 Task: Create a rule when custom fields comments is set to a number greater or equal to 1 by me.
Action: Mouse moved to (1085, 89)
Screenshot: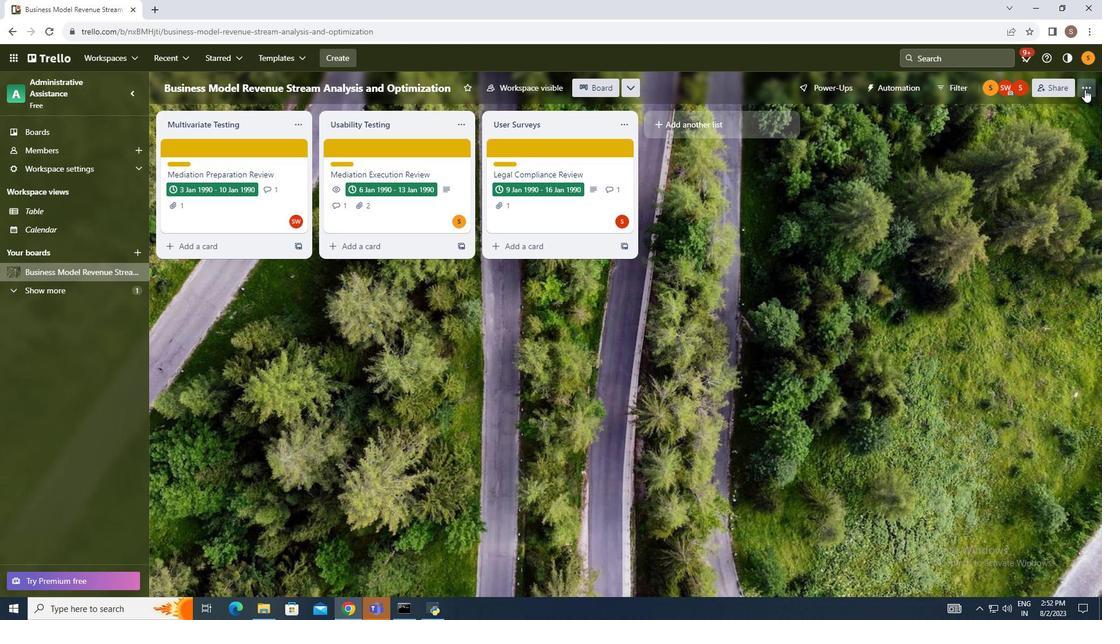 
Action: Mouse pressed left at (1085, 89)
Screenshot: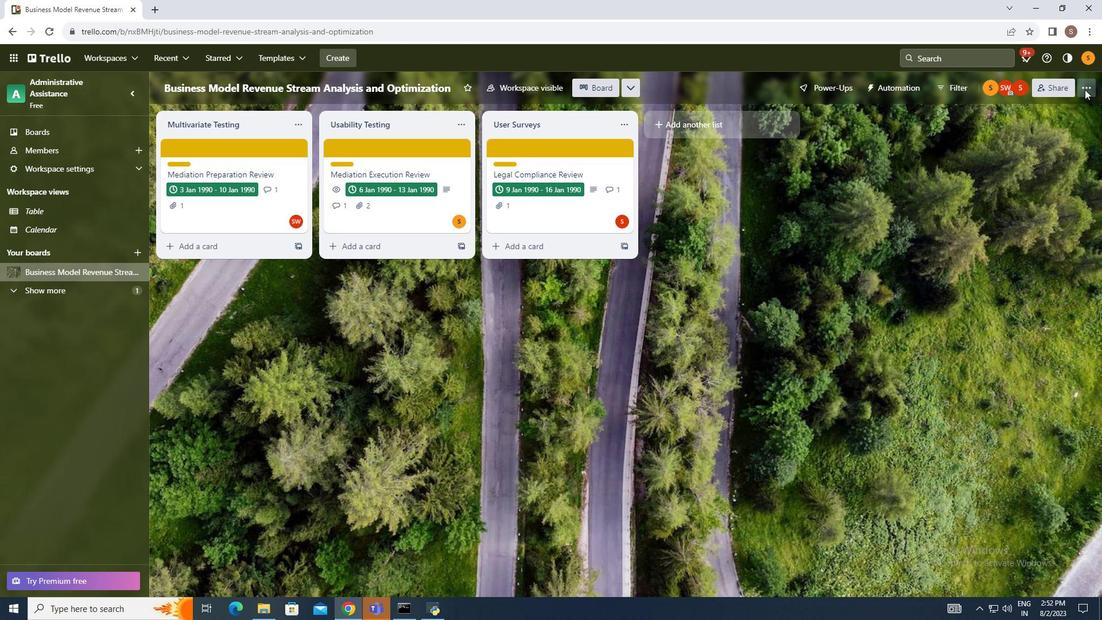 
Action: Mouse moved to (991, 240)
Screenshot: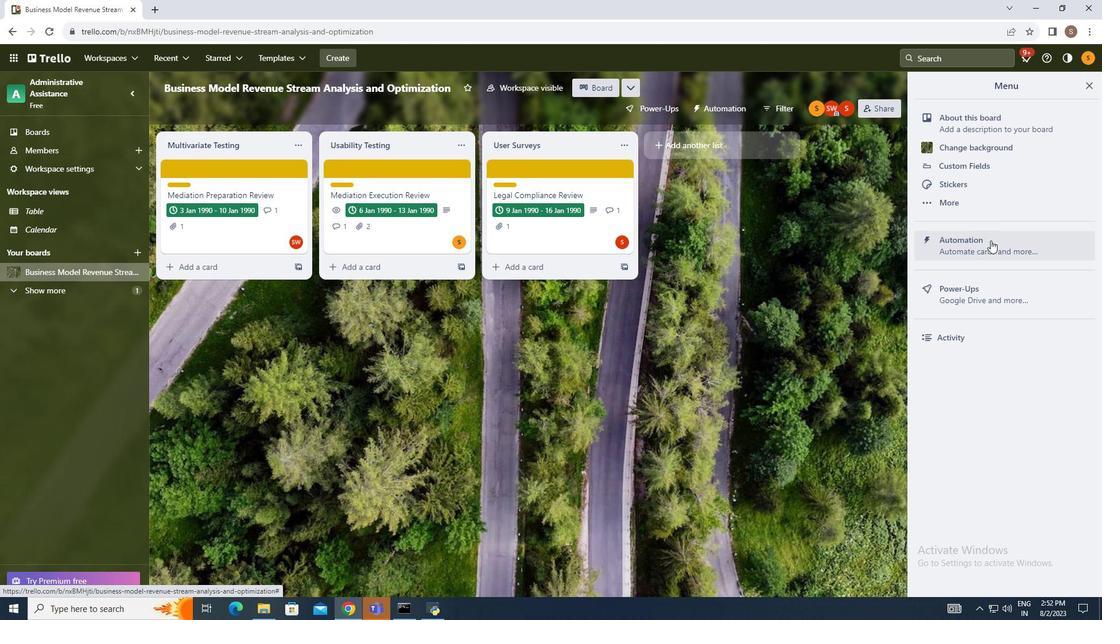 
Action: Mouse pressed left at (991, 240)
Screenshot: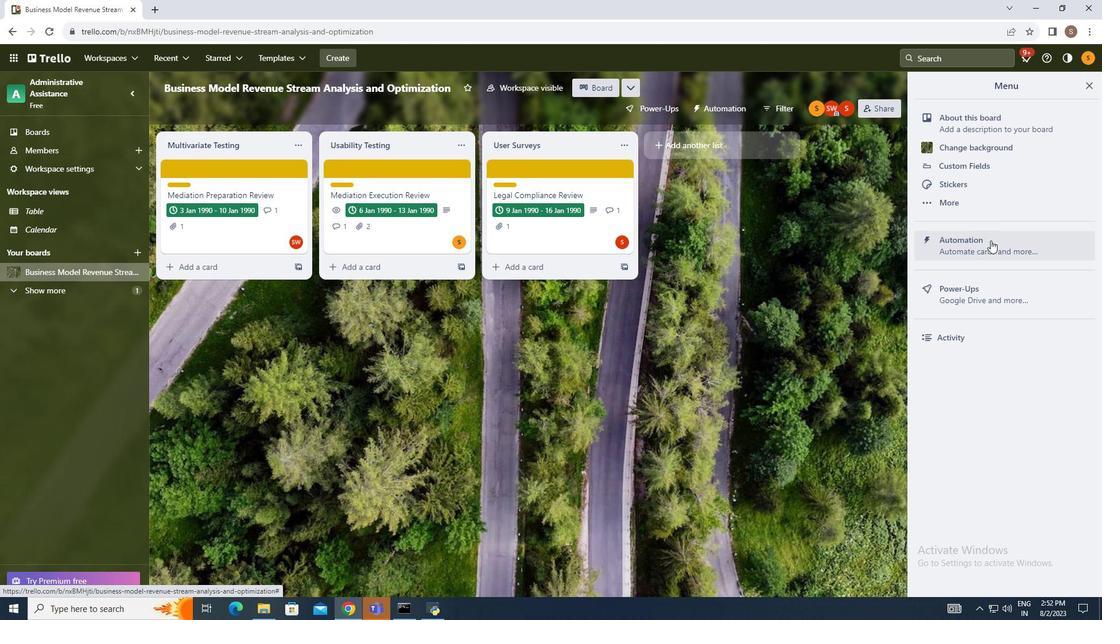 
Action: Mouse moved to (233, 212)
Screenshot: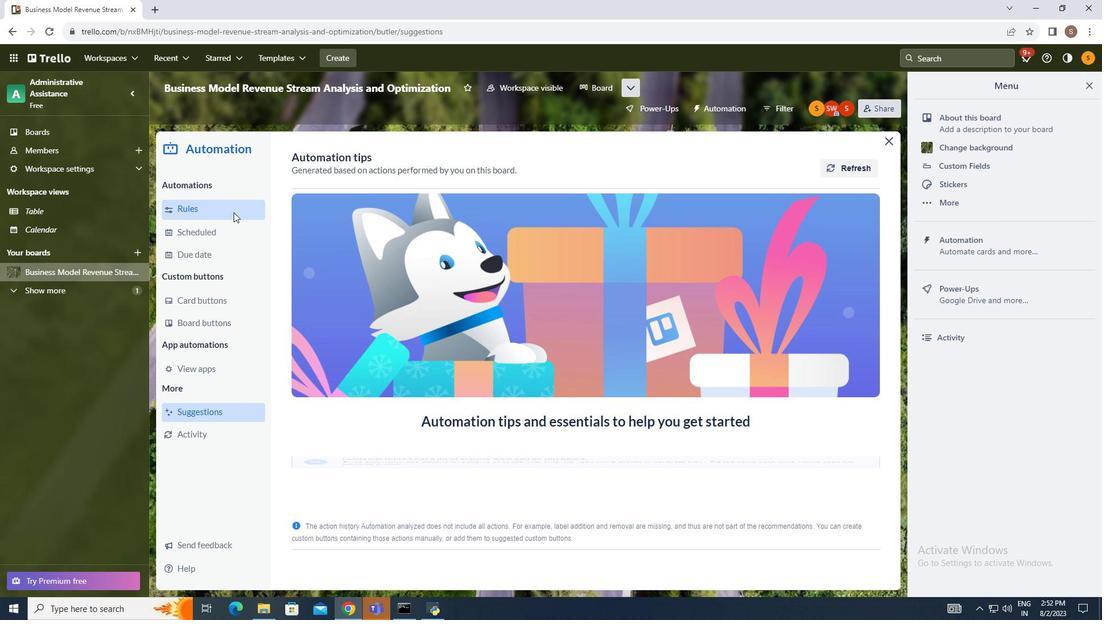 
Action: Mouse pressed left at (233, 212)
Screenshot: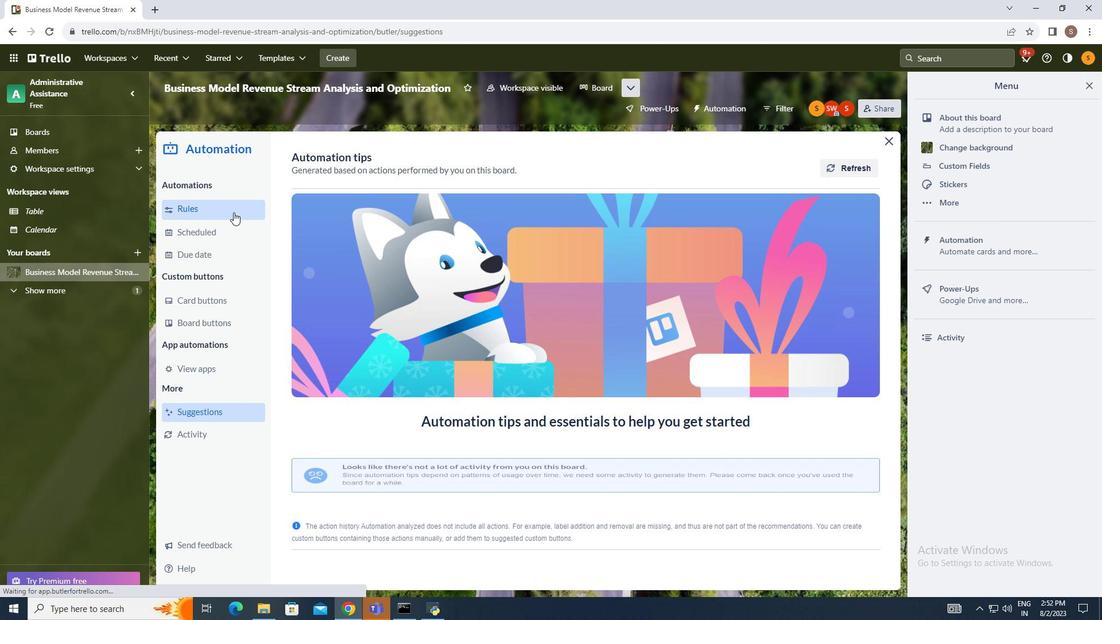 
Action: Mouse moved to (774, 159)
Screenshot: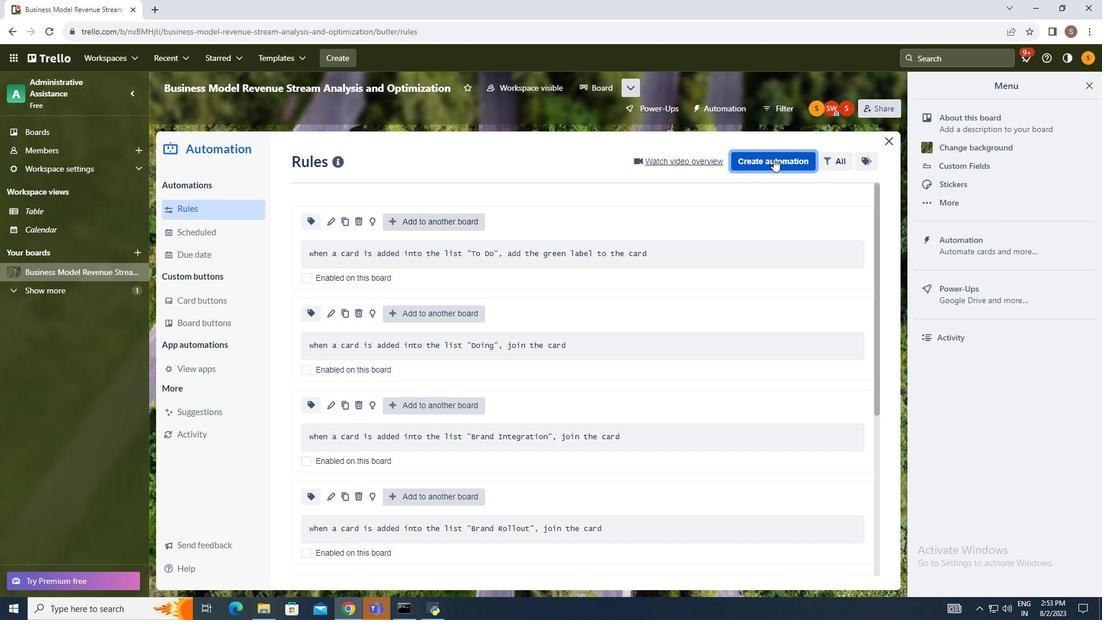 
Action: Mouse pressed left at (774, 159)
Screenshot: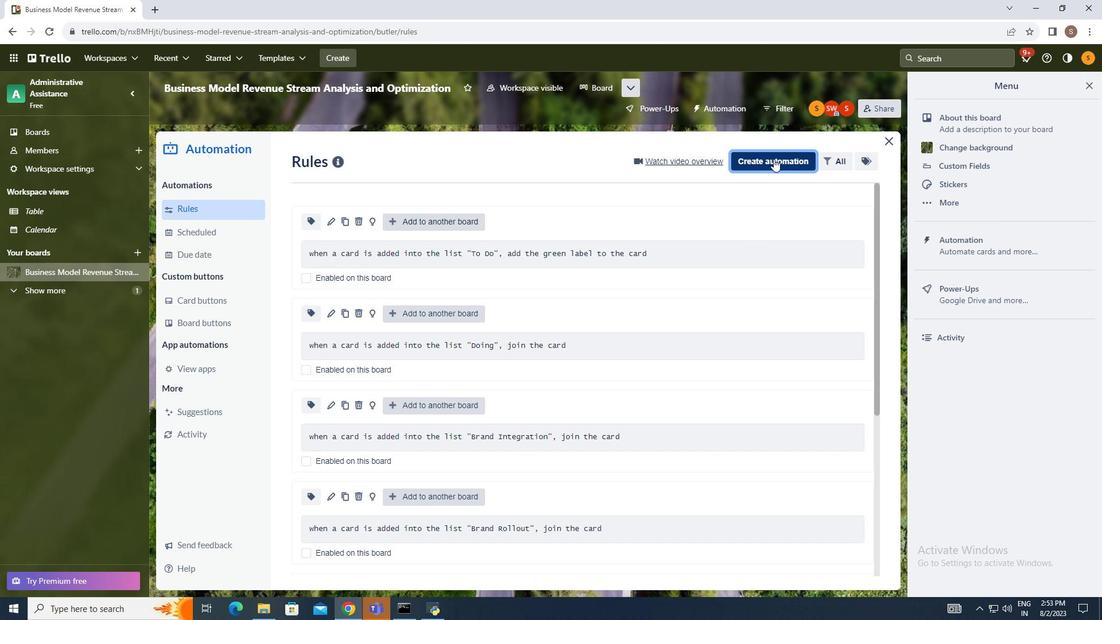 
Action: Mouse moved to (595, 268)
Screenshot: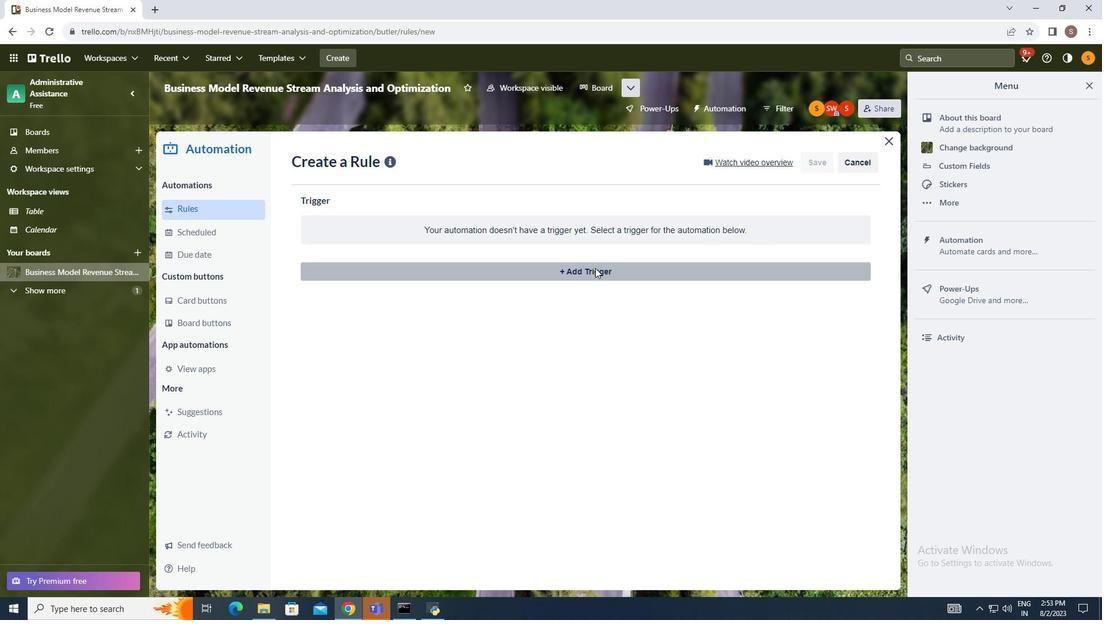 
Action: Mouse pressed left at (595, 268)
Screenshot: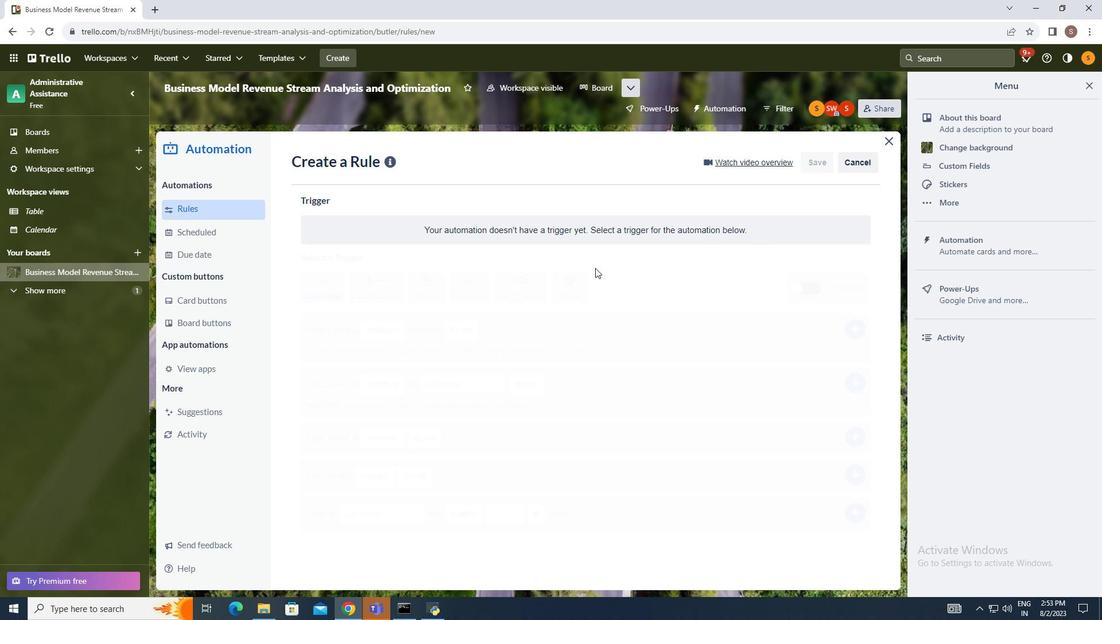 
Action: Mouse moved to (565, 311)
Screenshot: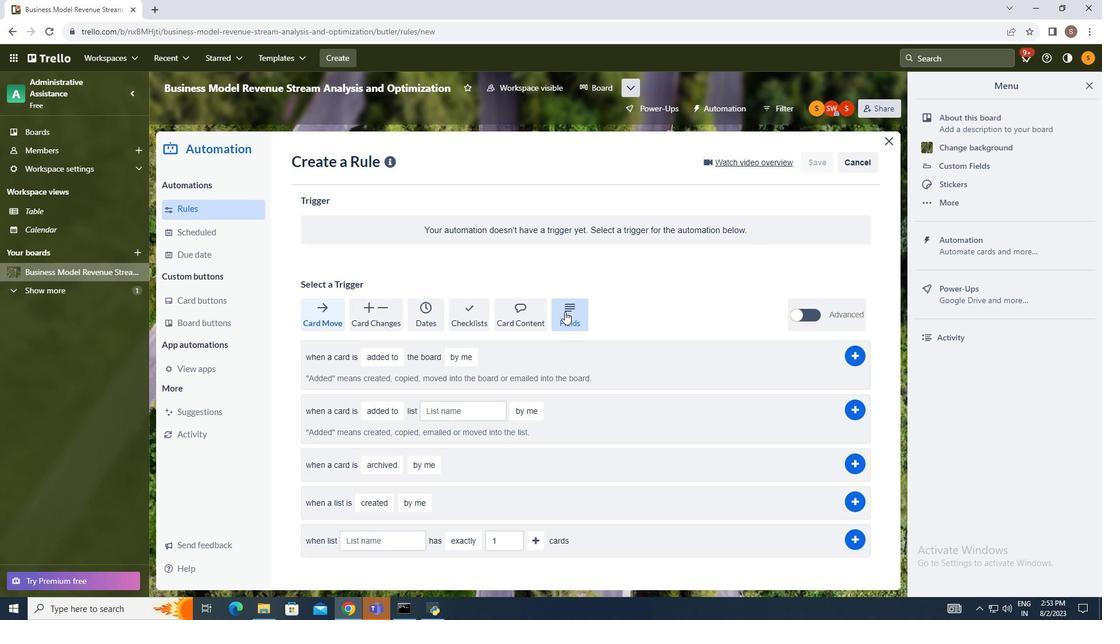 
Action: Mouse pressed left at (565, 311)
Screenshot: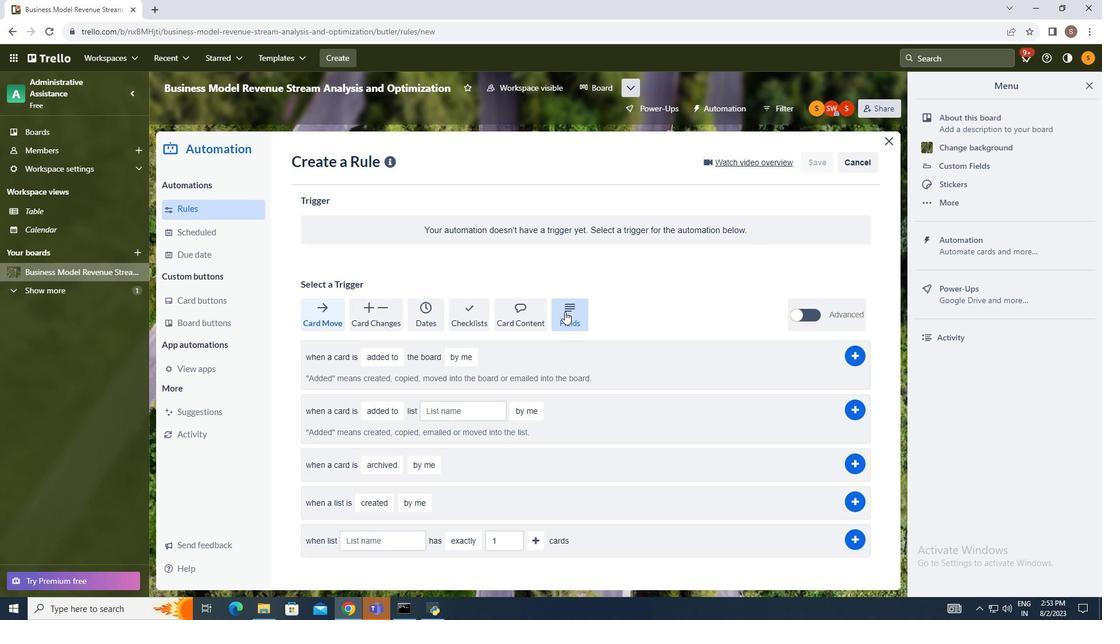 
Action: Mouse moved to (550, 394)
Screenshot: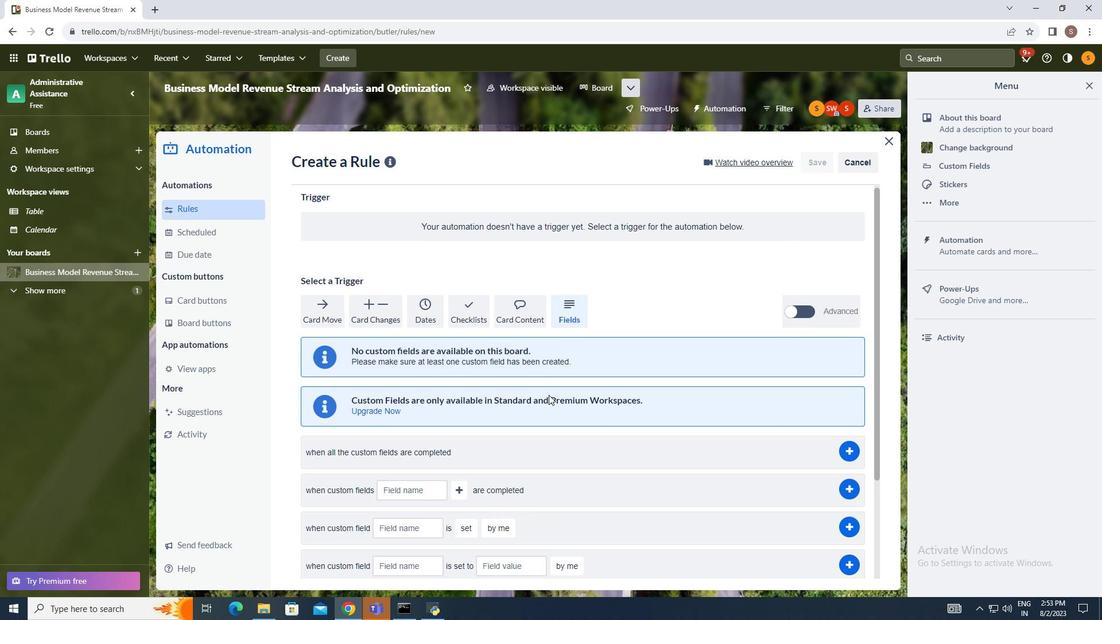 
Action: Mouse scrolled (550, 395) with delta (0, 0)
Screenshot: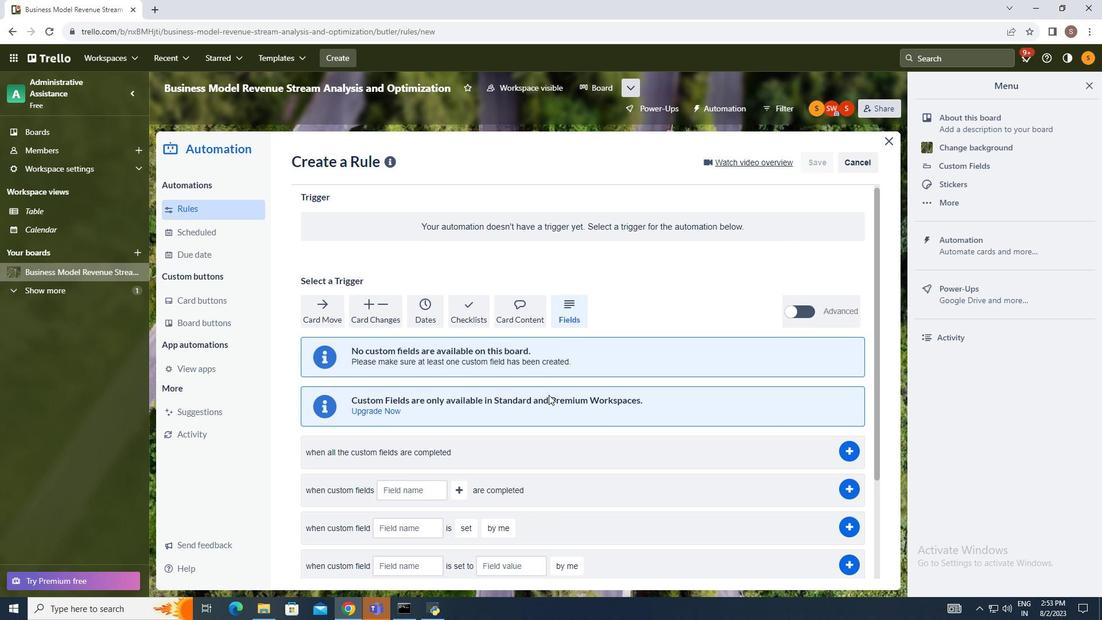 
Action: Mouse moved to (550, 395)
Screenshot: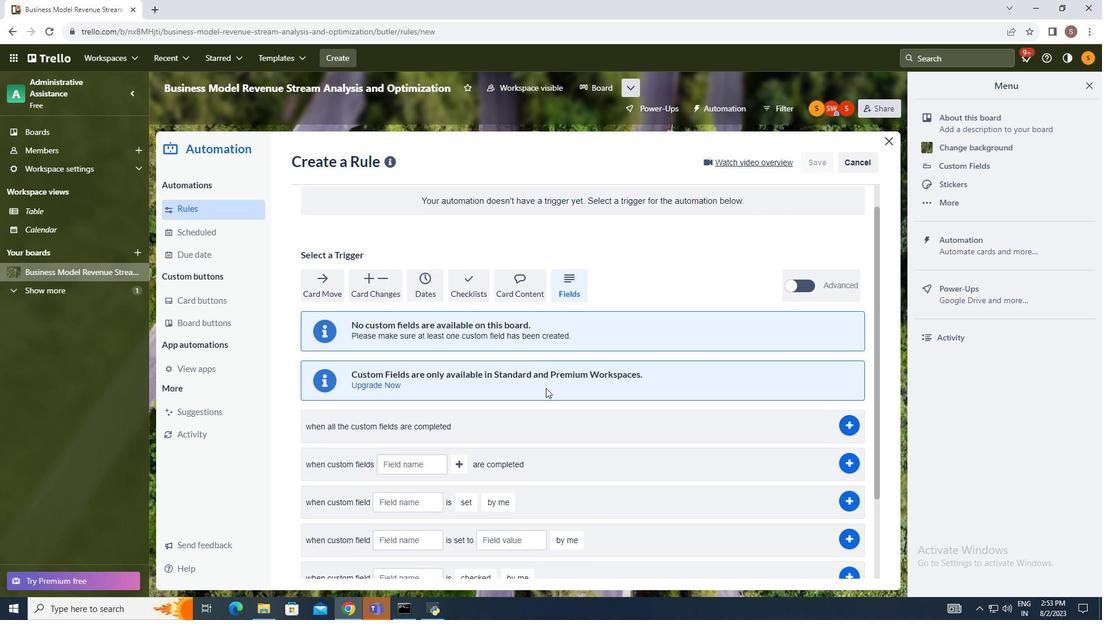 
Action: Mouse scrolled (550, 394) with delta (0, 0)
Screenshot: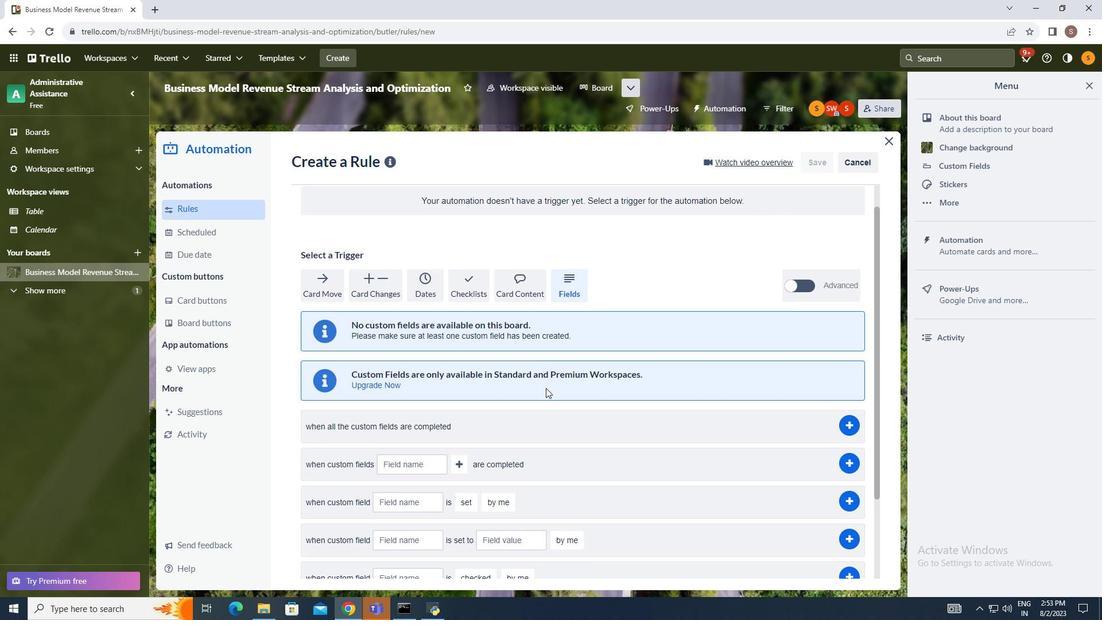 
Action: Mouse moved to (548, 393)
Screenshot: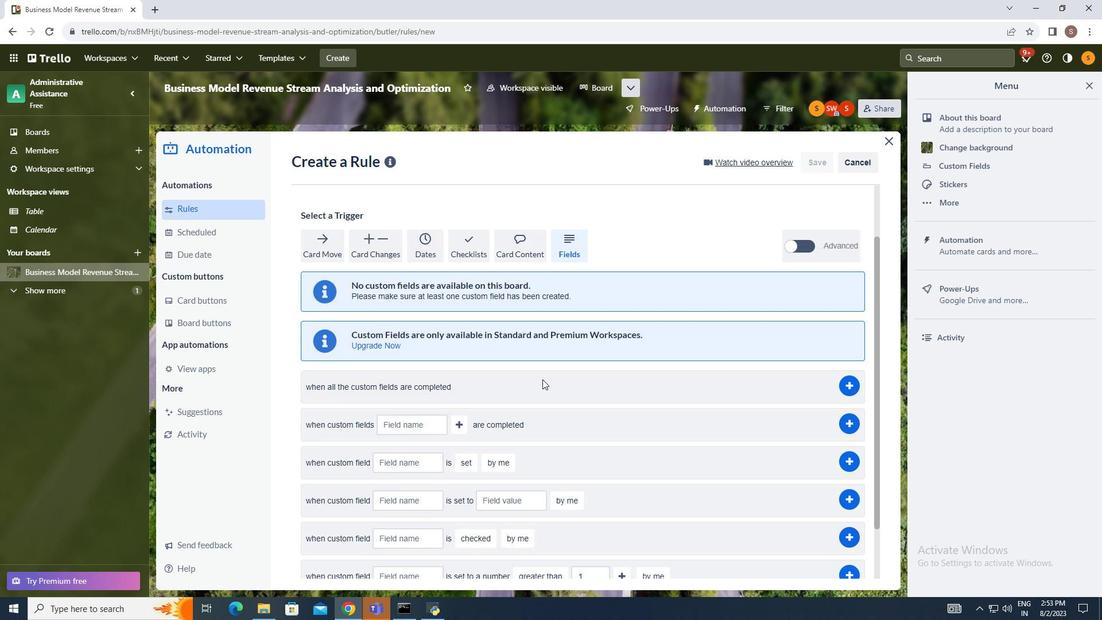 
Action: Mouse scrolled (548, 393) with delta (0, 0)
Screenshot: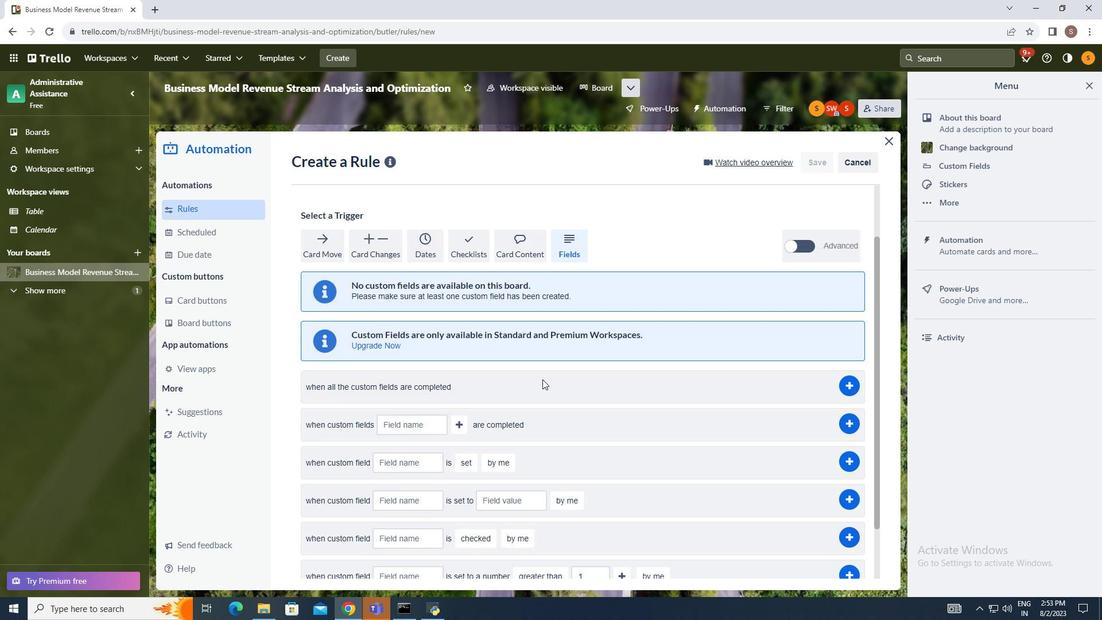 
Action: Mouse moved to (546, 388)
Screenshot: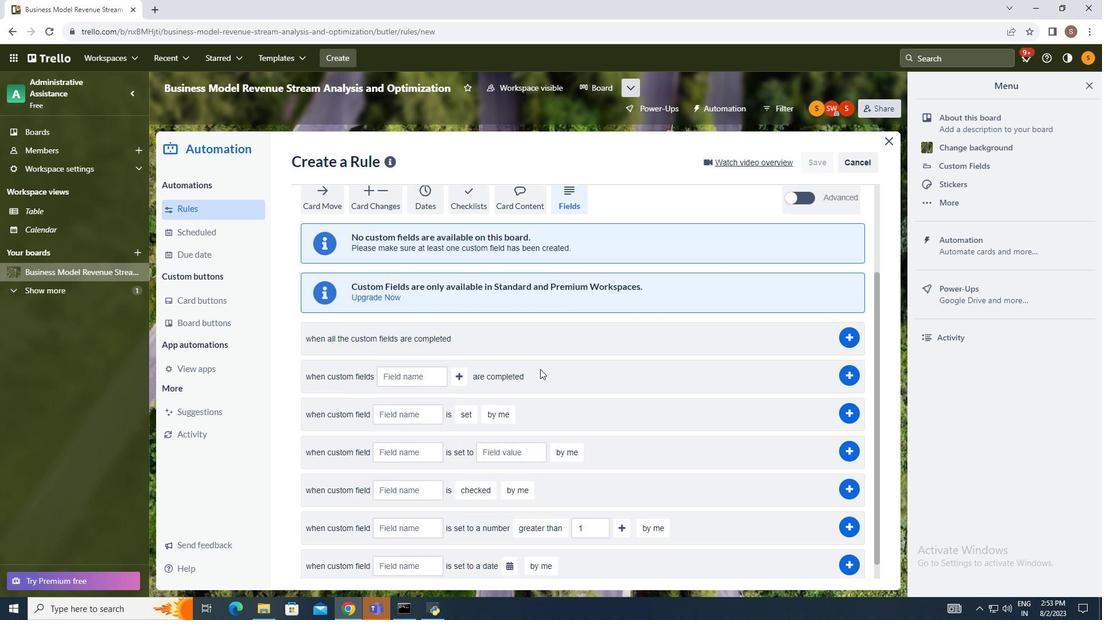 
Action: Mouse scrolled (546, 387) with delta (0, 0)
Screenshot: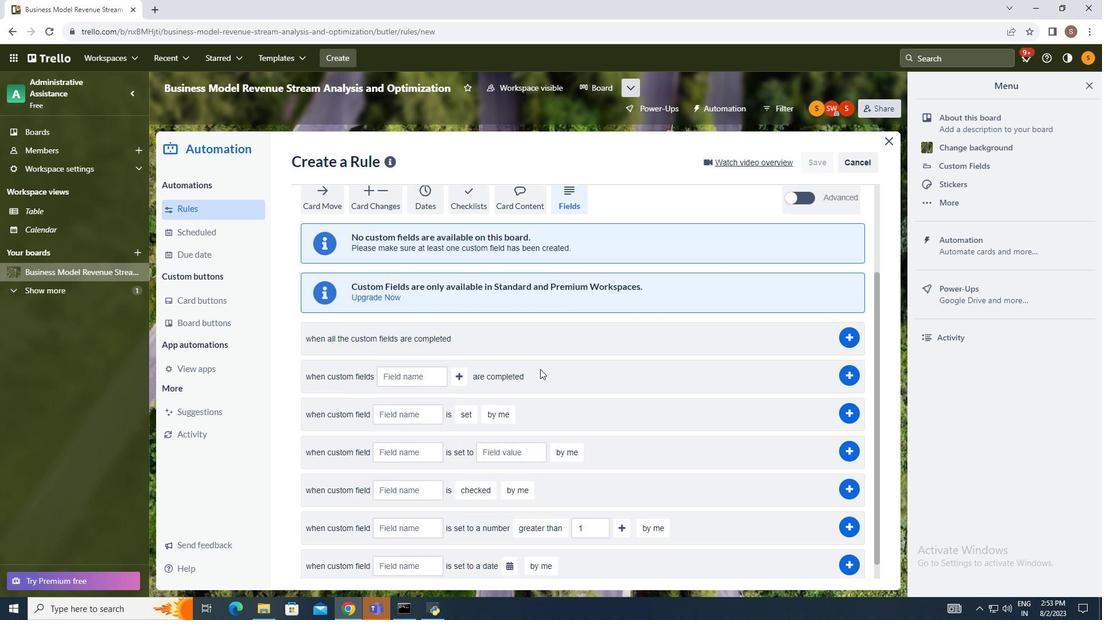 
Action: Mouse moved to (540, 370)
Screenshot: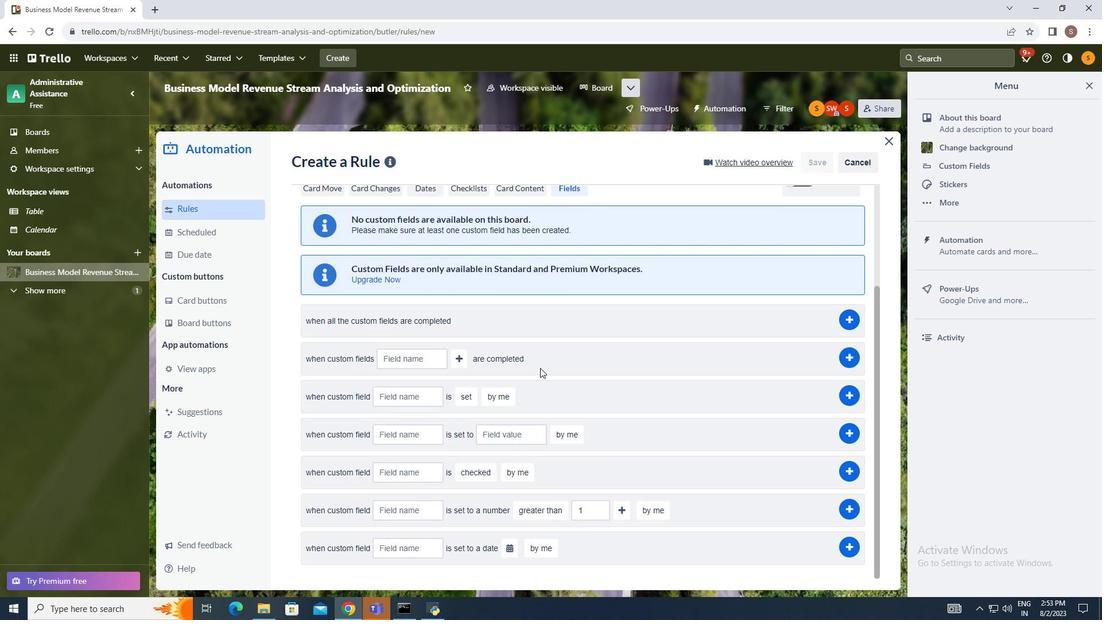 
Action: Mouse scrolled (540, 369) with delta (0, 0)
Screenshot: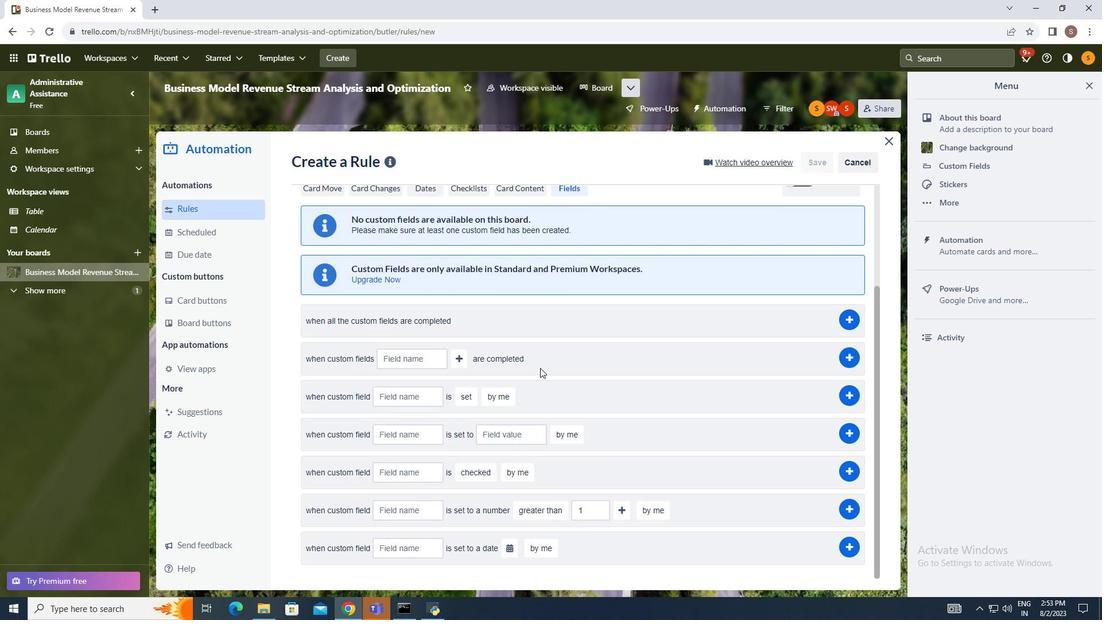 
Action: Mouse moved to (556, 364)
Screenshot: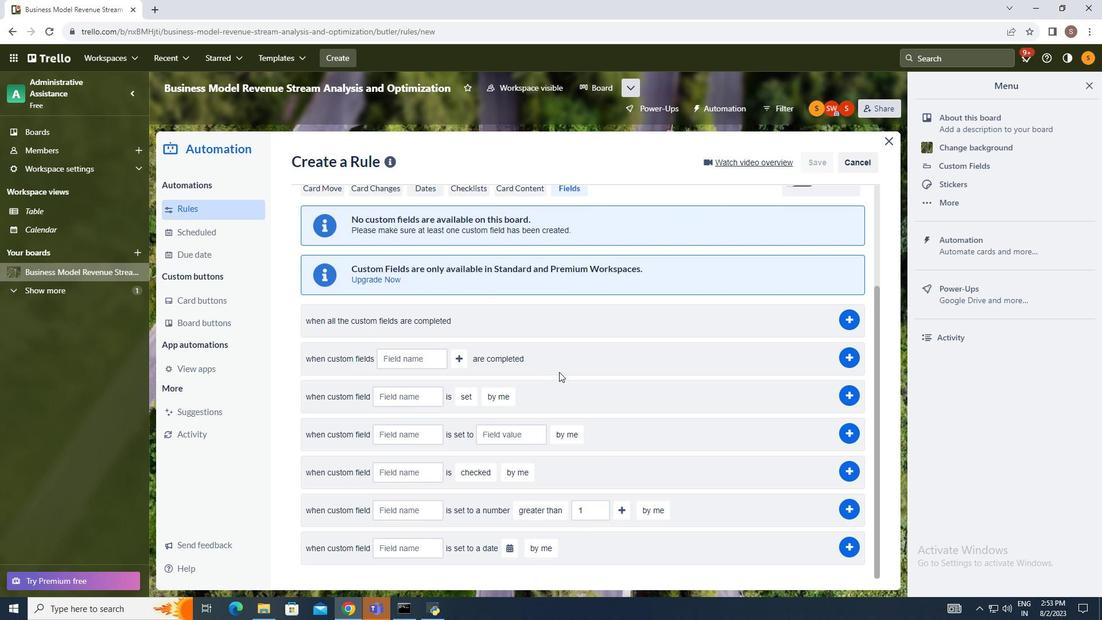 
Action: Mouse scrolled (556, 363) with delta (0, 0)
Screenshot: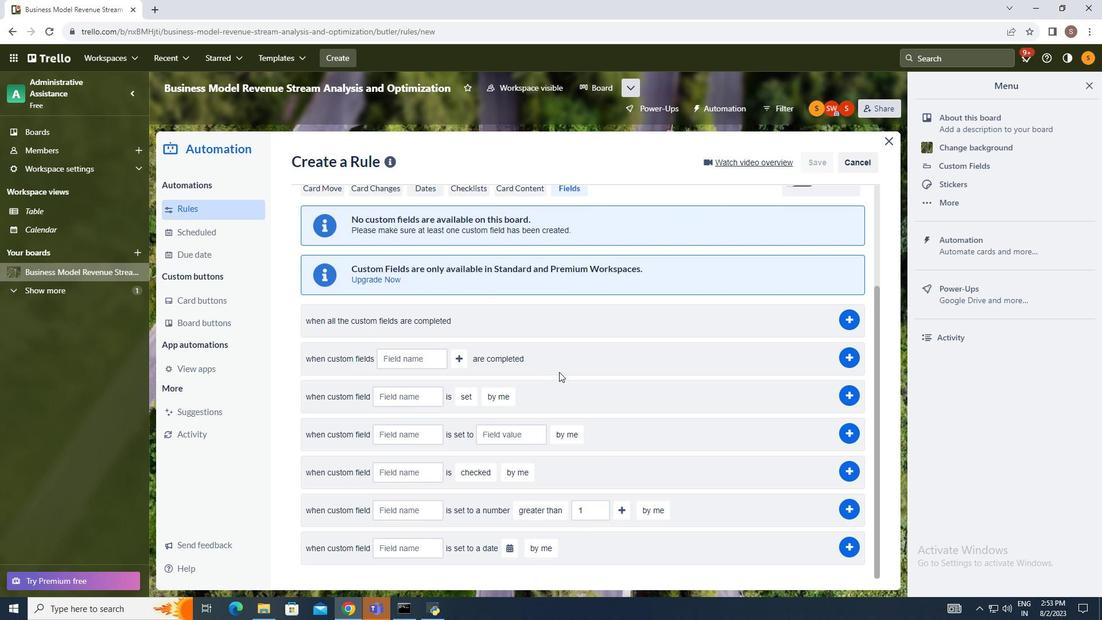 
Action: Mouse moved to (558, 371)
Screenshot: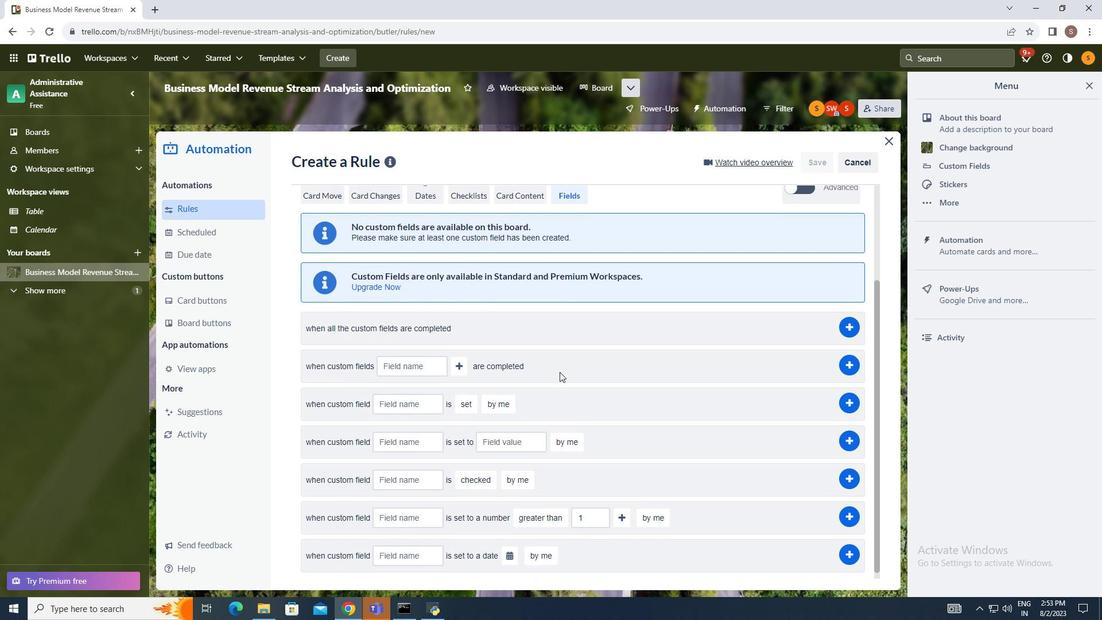 
Action: Mouse scrolled (558, 370) with delta (0, 0)
Screenshot: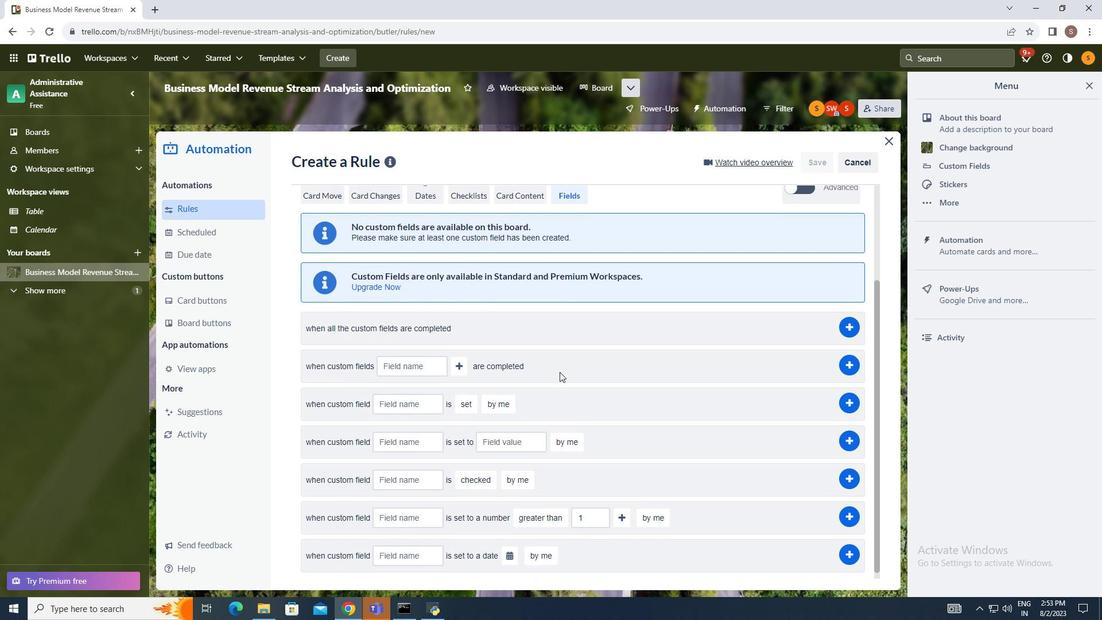 
Action: Mouse moved to (559, 372)
Screenshot: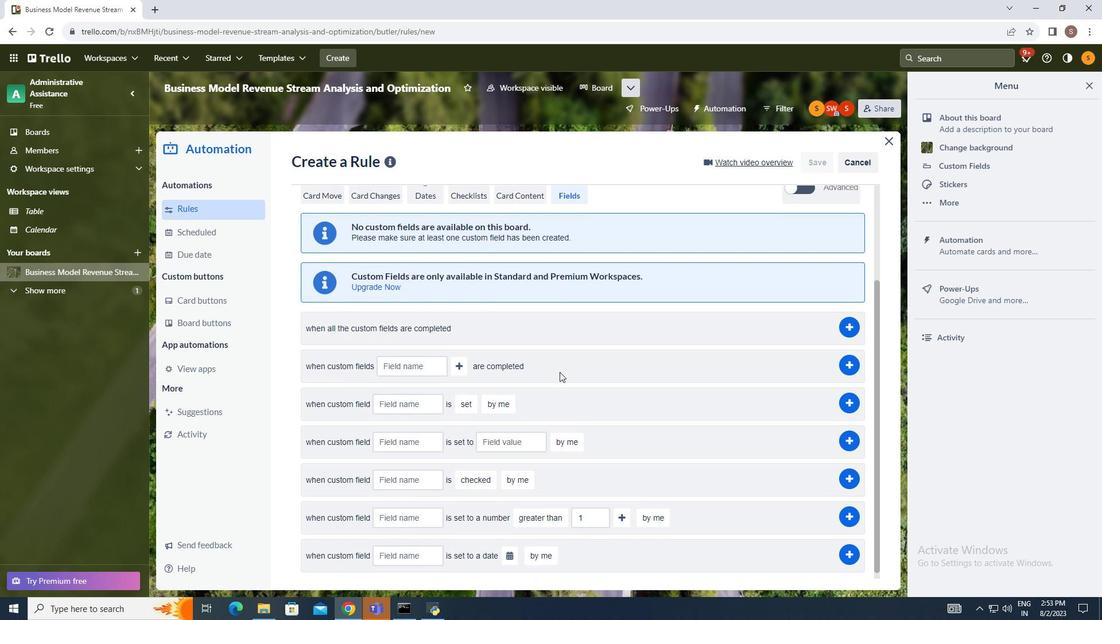 
Action: Mouse scrolled (559, 372) with delta (0, 0)
Screenshot: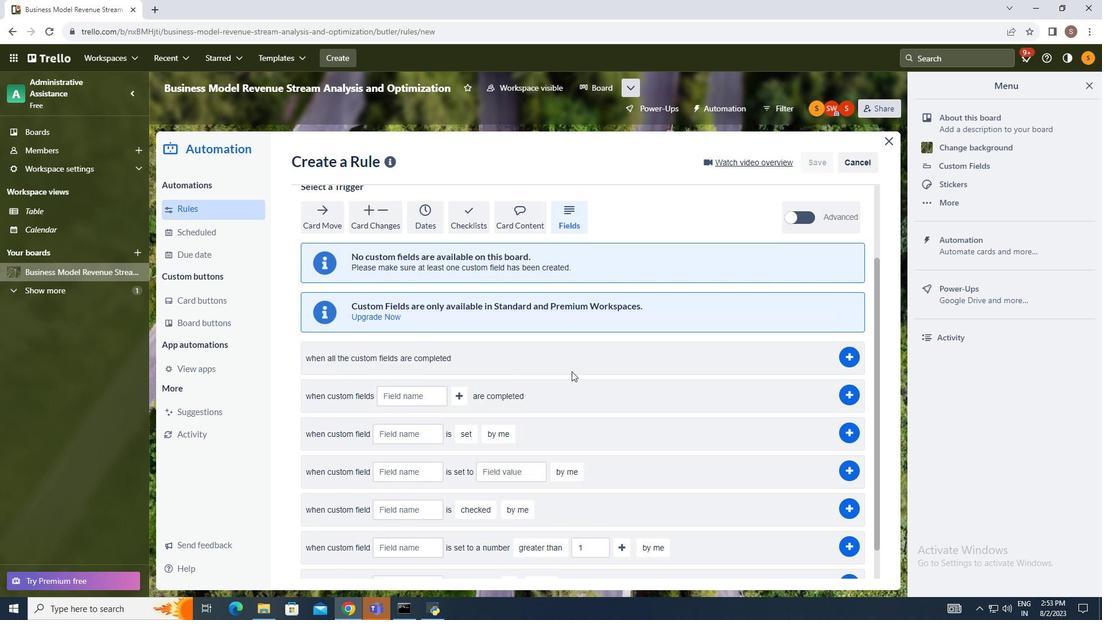 
Action: Mouse moved to (553, 383)
Screenshot: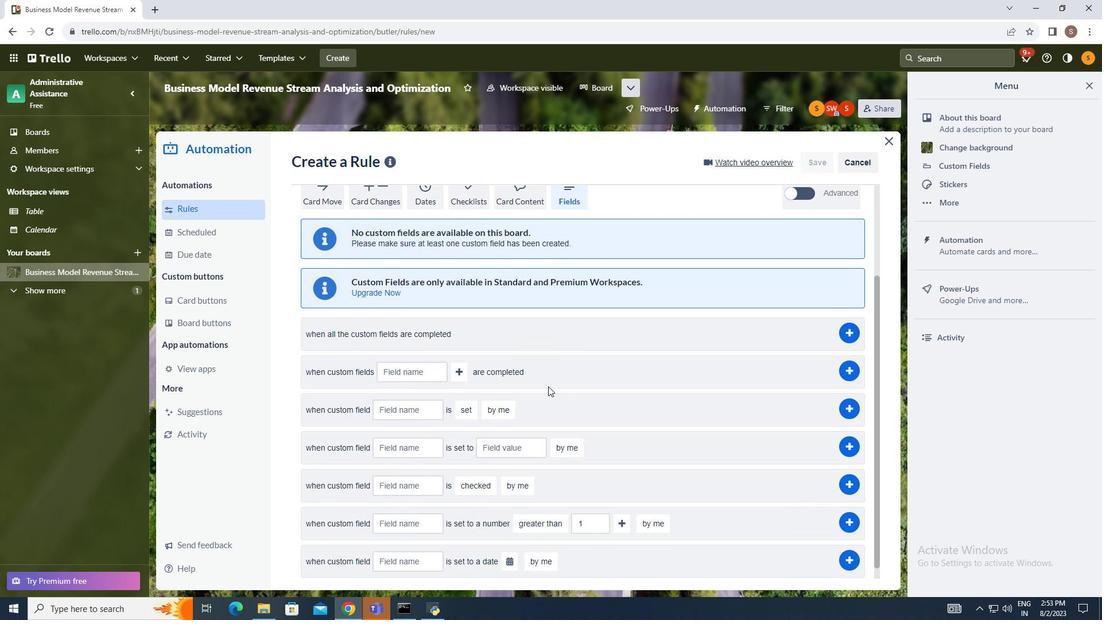 
Action: Mouse scrolled (553, 383) with delta (0, 0)
Screenshot: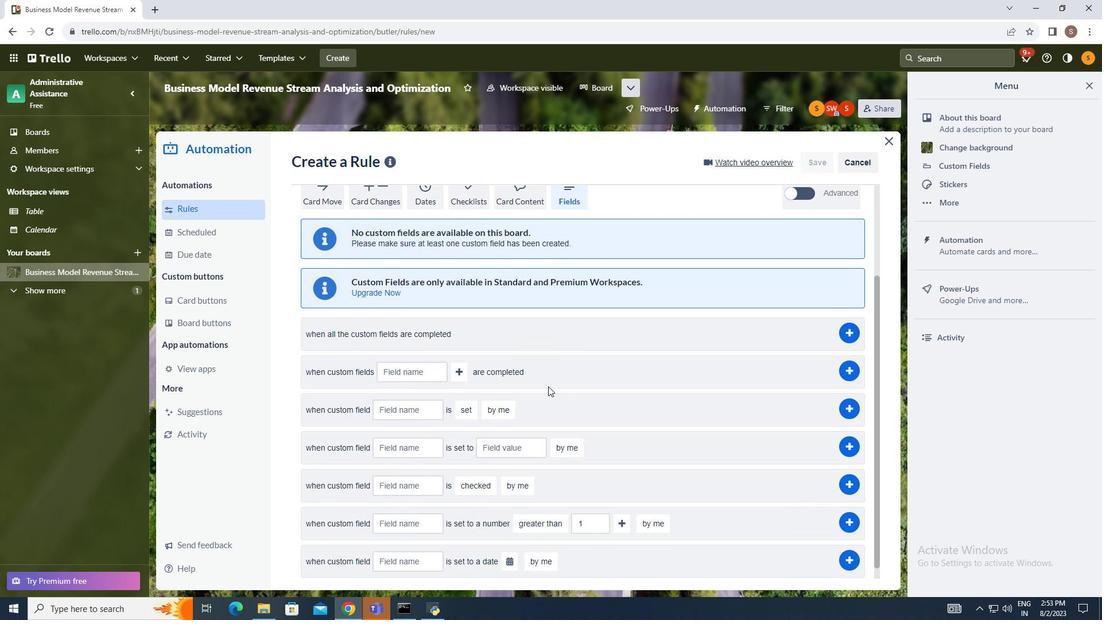 
Action: Mouse moved to (552, 385)
Screenshot: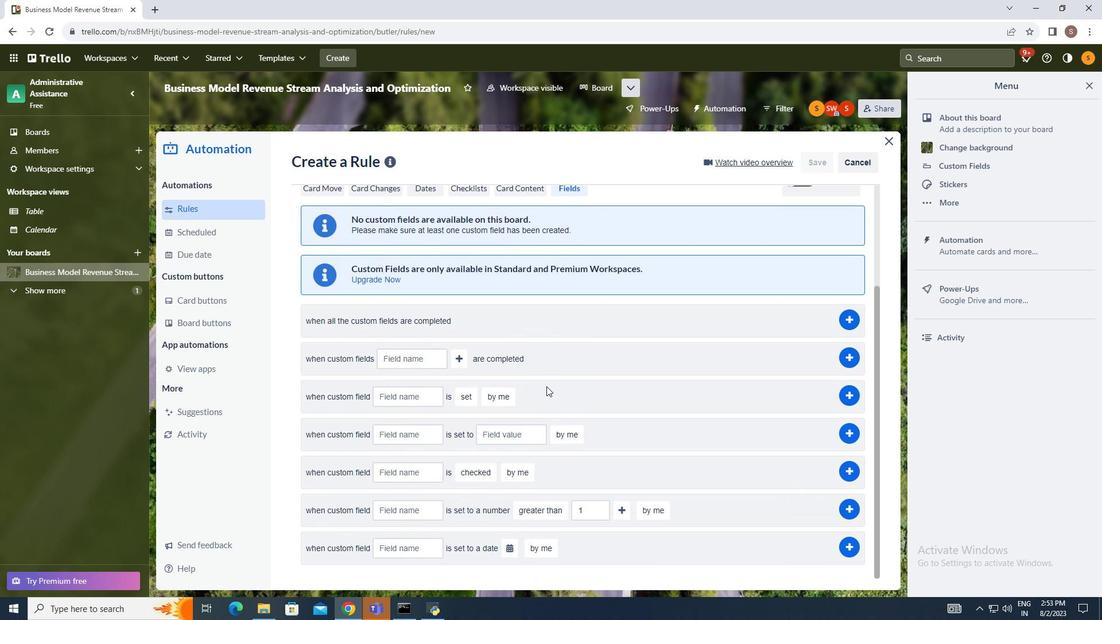 
Action: Mouse scrolled (552, 384) with delta (0, 0)
Screenshot: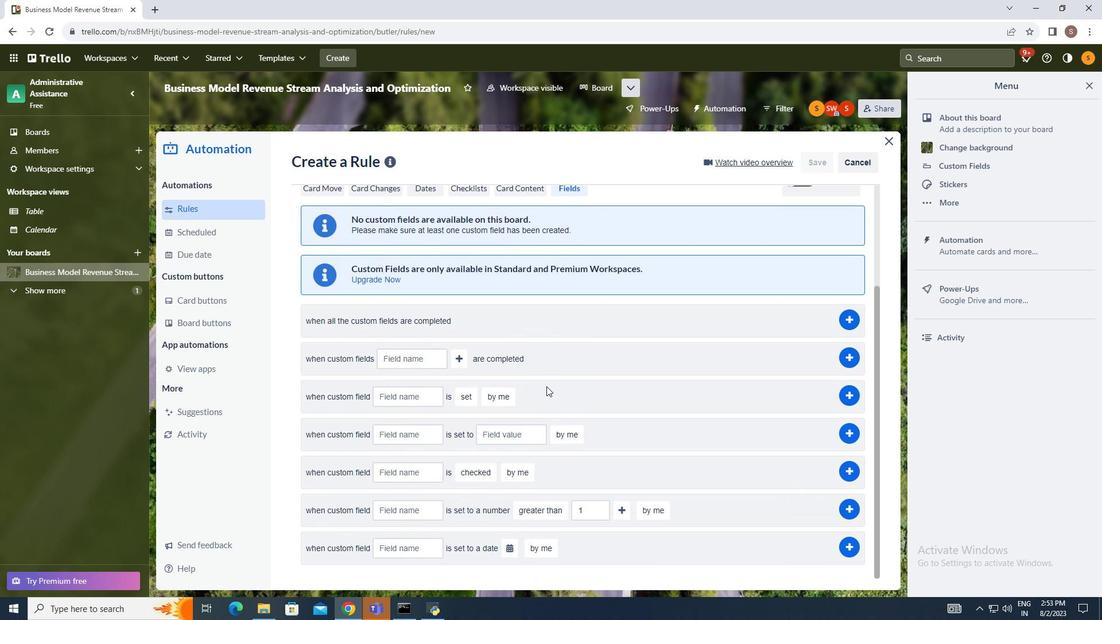 
Action: Mouse moved to (551, 385)
Screenshot: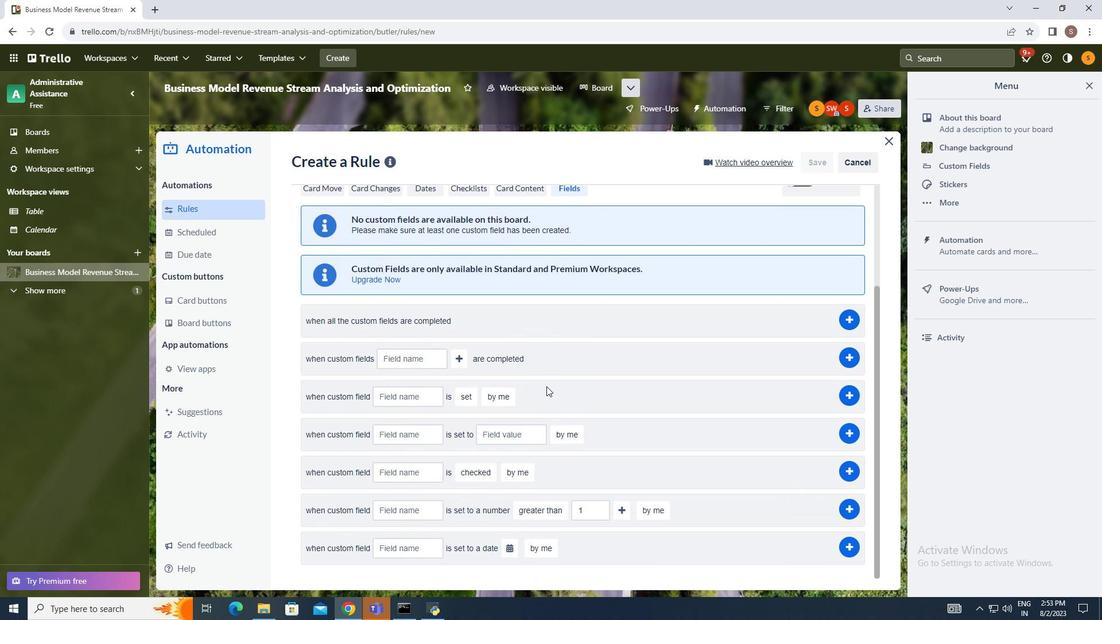 
Action: Mouse scrolled (551, 385) with delta (0, 0)
Screenshot: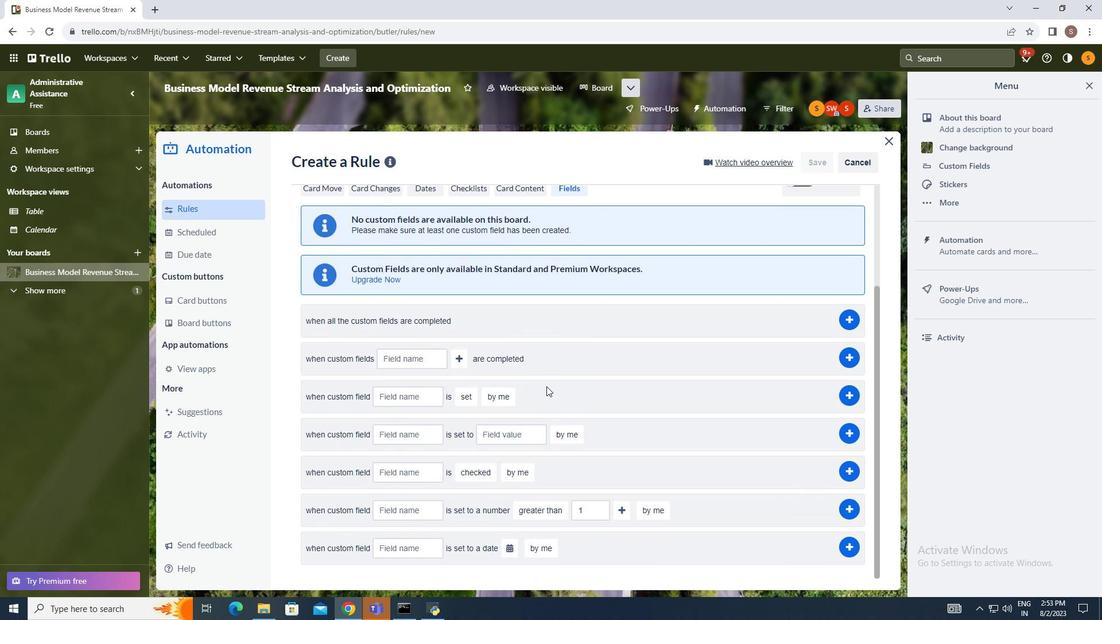 
Action: Mouse moved to (549, 386)
Screenshot: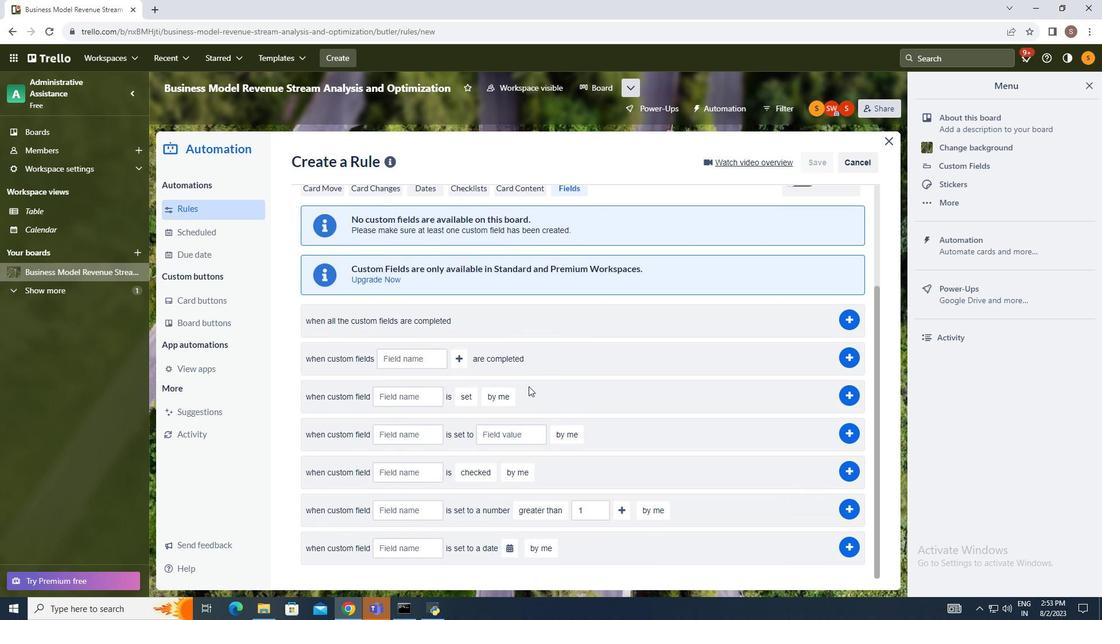 
Action: Mouse scrolled (549, 385) with delta (0, 0)
Screenshot: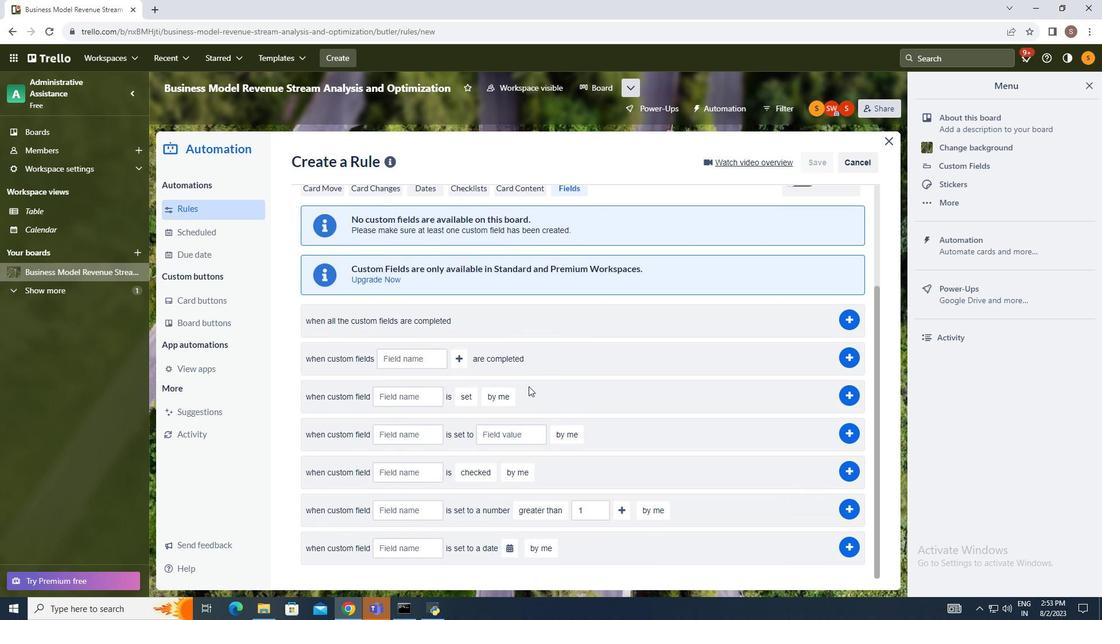 
Action: Mouse moved to (400, 508)
Screenshot: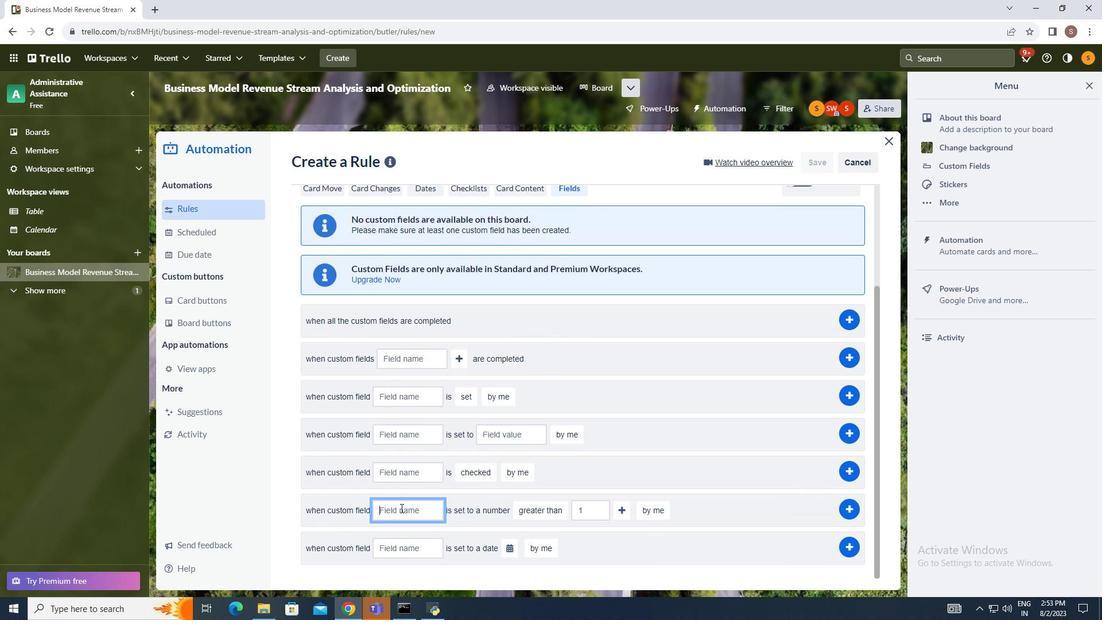 
Action: Mouse pressed left at (400, 508)
Screenshot: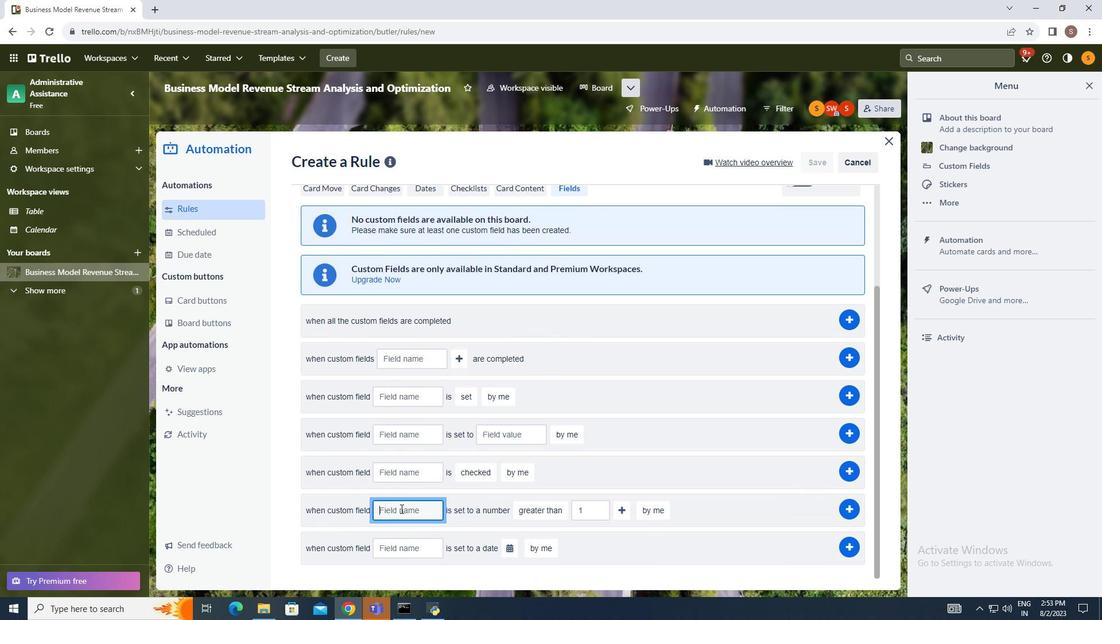
Action: Mouse moved to (400, 508)
Screenshot: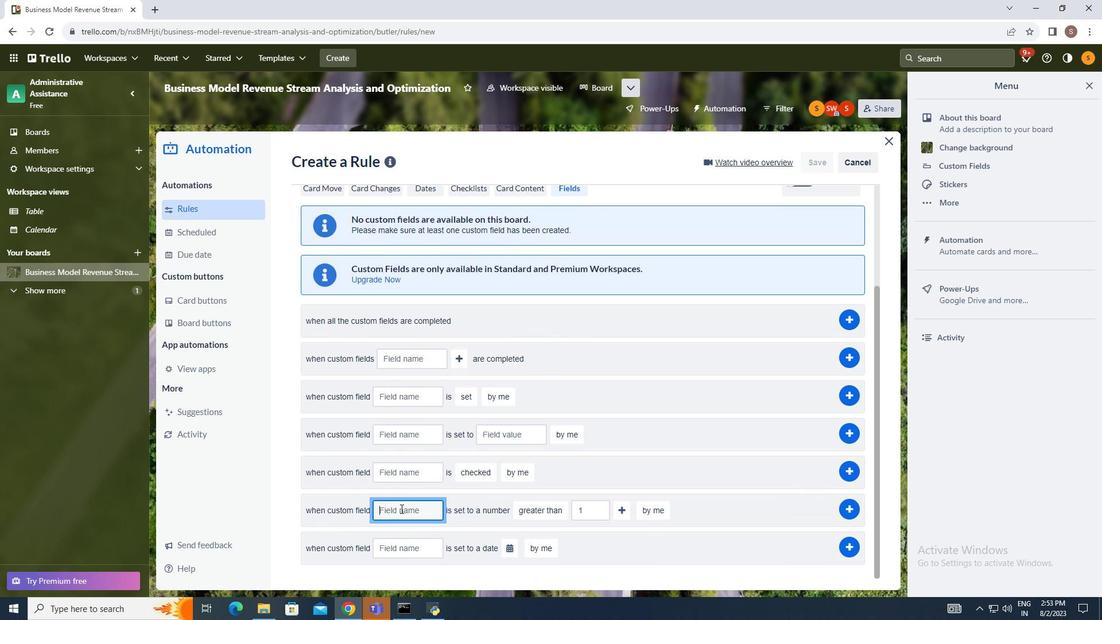 
Action: Key pressed comments
Screenshot: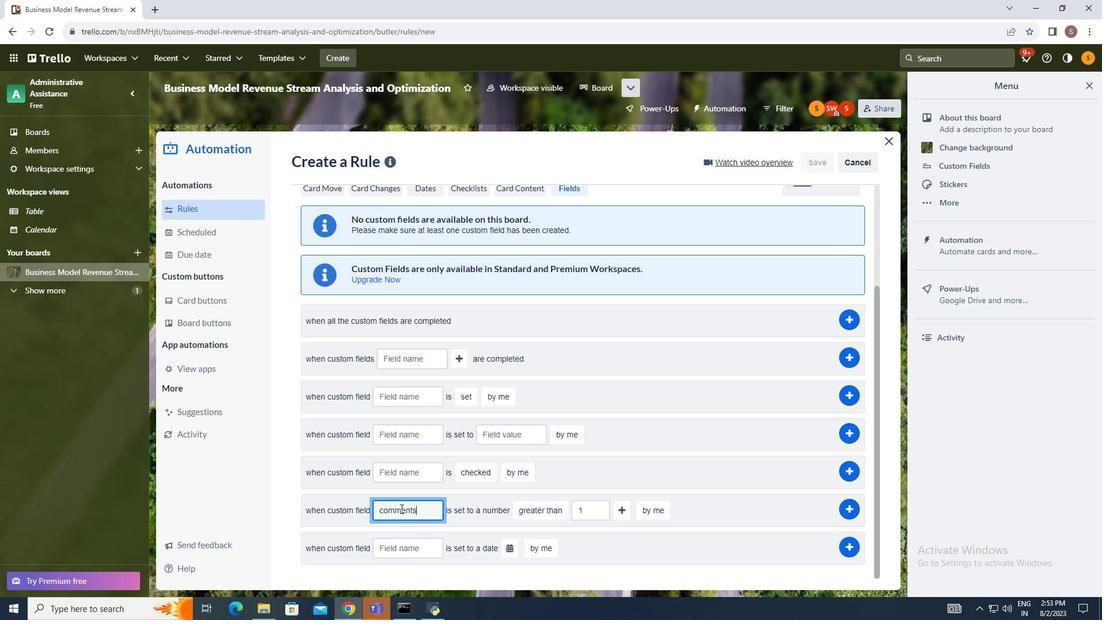 
Action: Mouse moved to (539, 511)
Screenshot: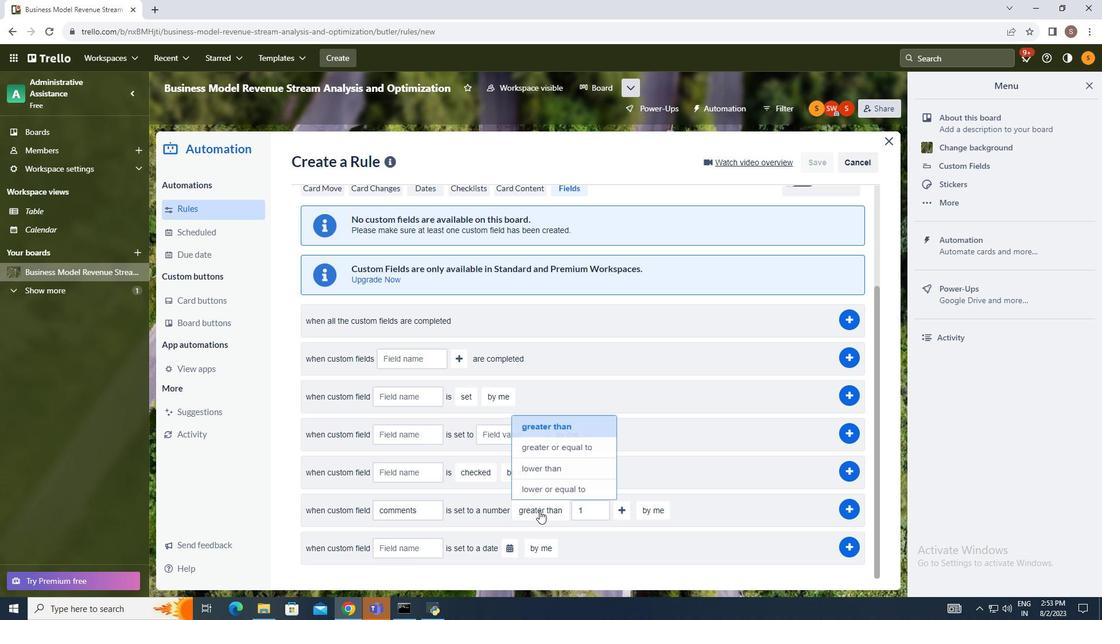 
Action: Mouse pressed left at (539, 511)
Screenshot: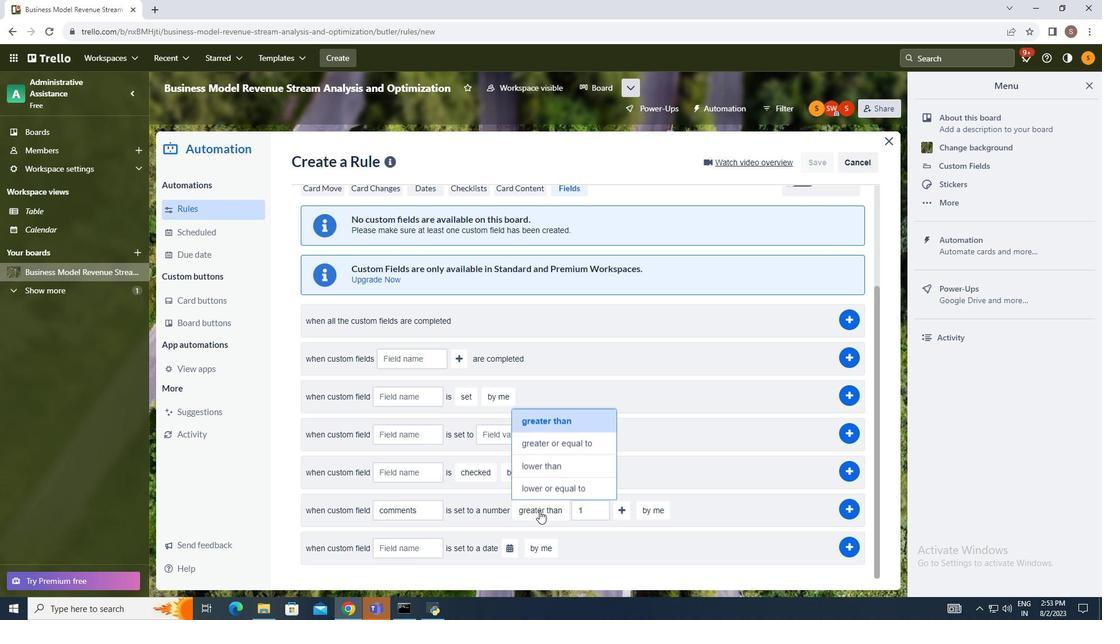 
Action: Mouse moved to (561, 443)
Screenshot: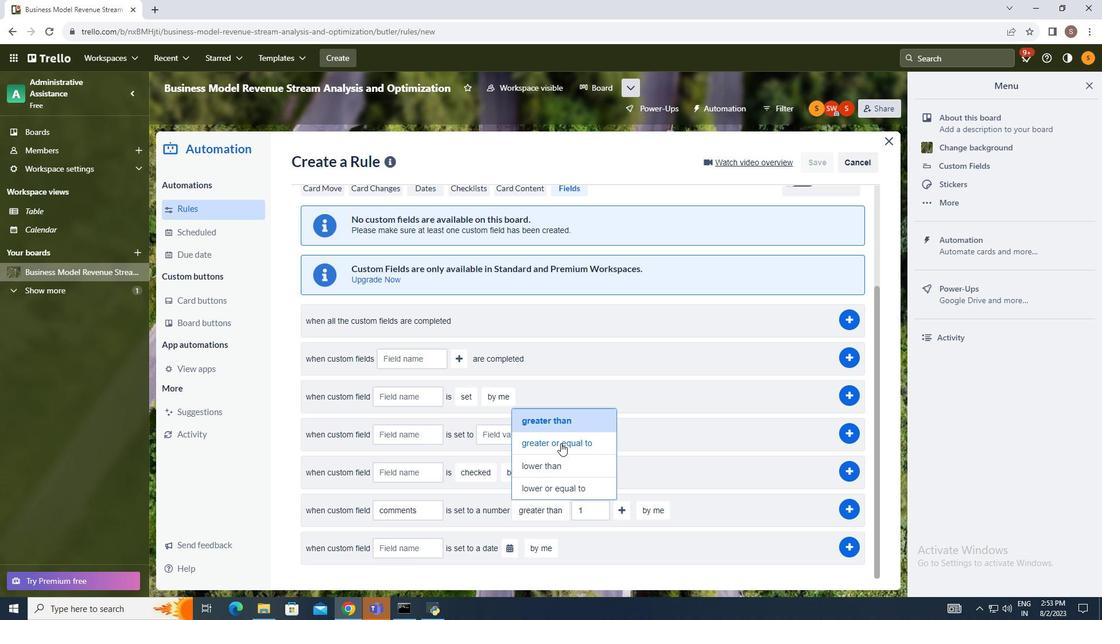 
Action: Mouse pressed left at (561, 443)
Screenshot: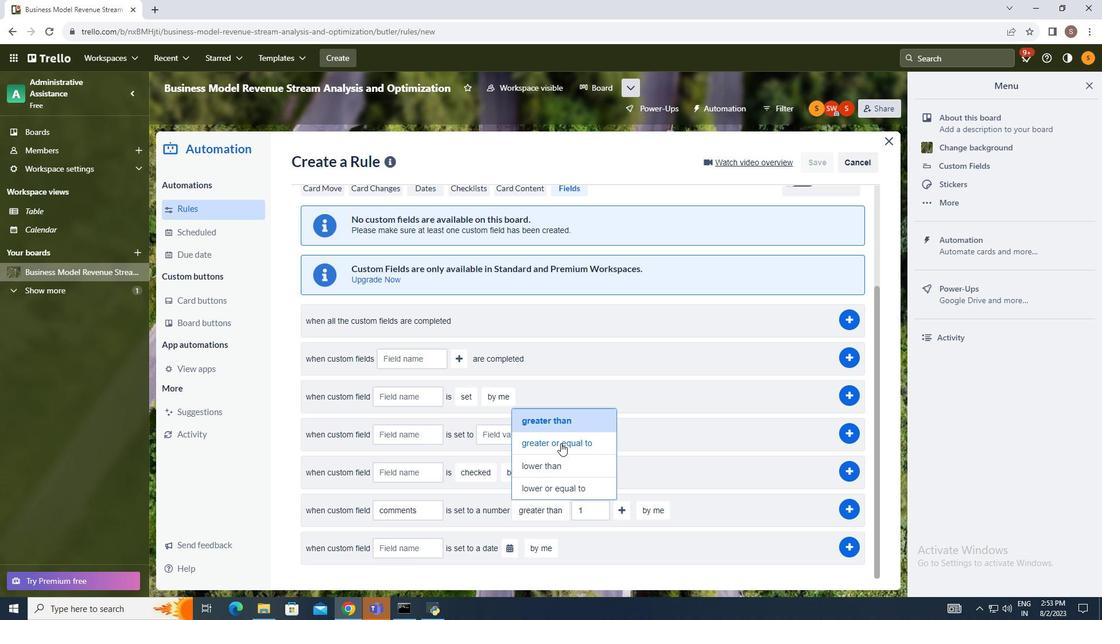
Action: Mouse moved to (682, 511)
Screenshot: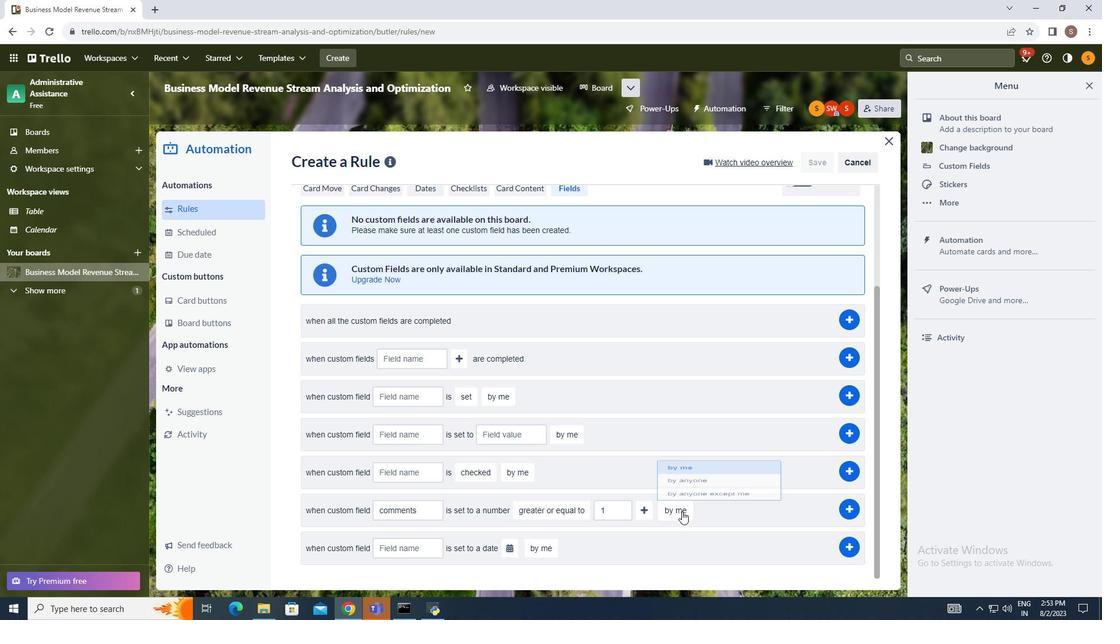 
Action: Mouse pressed left at (682, 511)
Screenshot: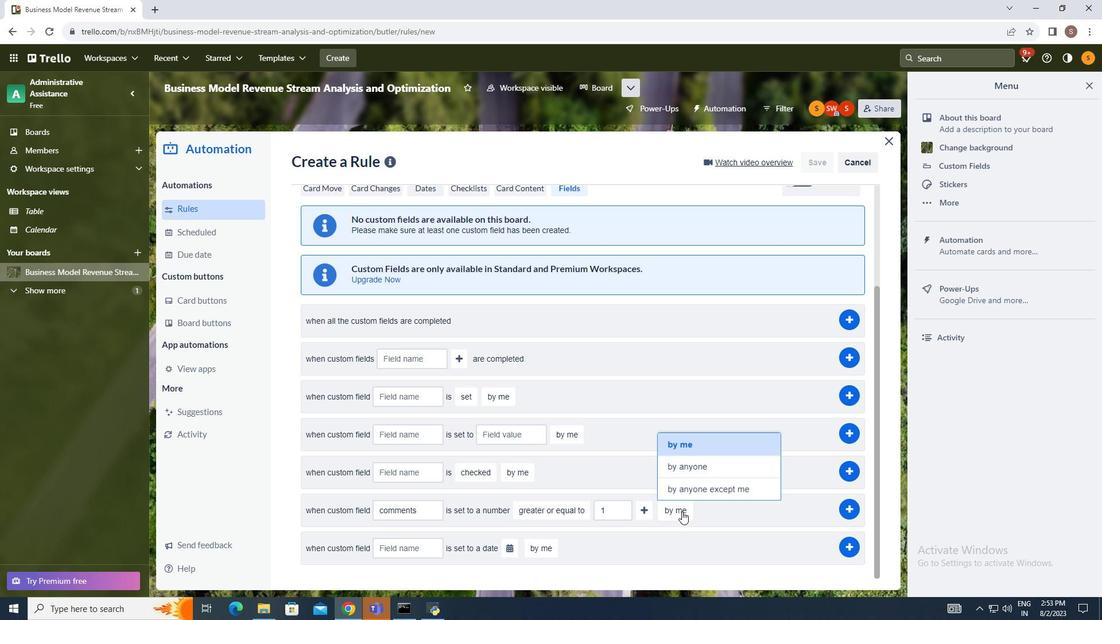 
Action: Mouse moved to (691, 442)
Screenshot: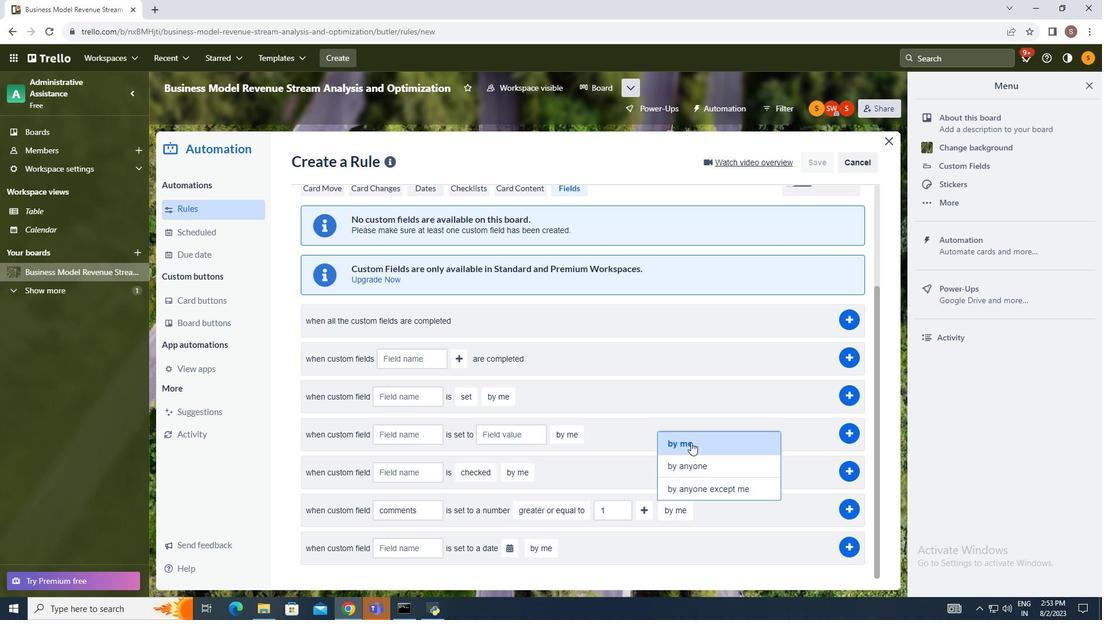 
Action: Mouse pressed left at (691, 442)
Screenshot: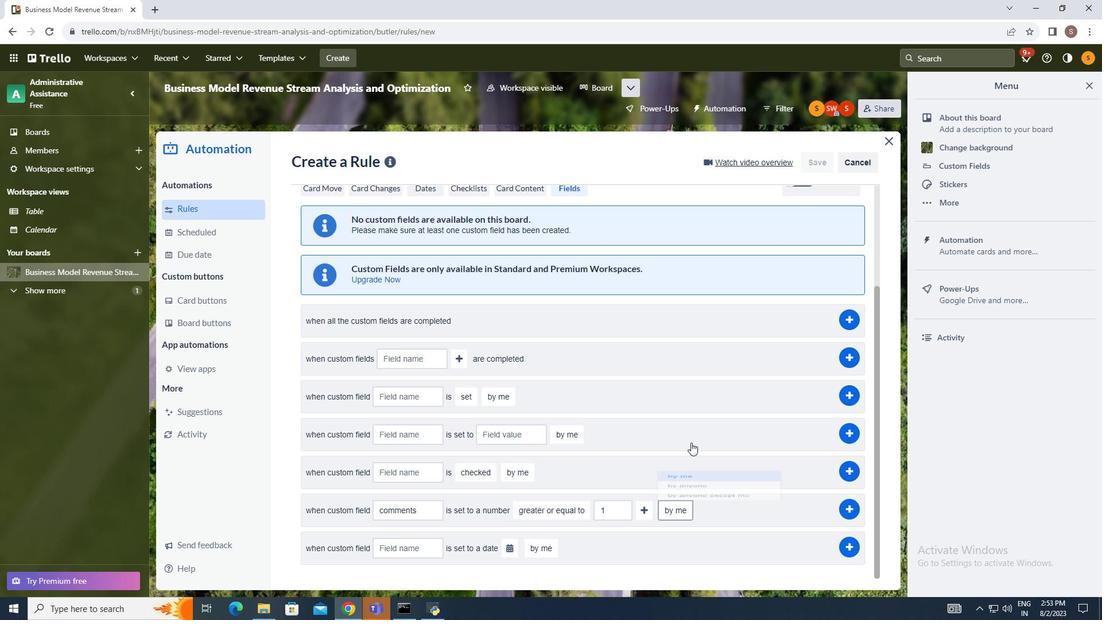 
Action: Mouse moved to (848, 506)
Screenshot: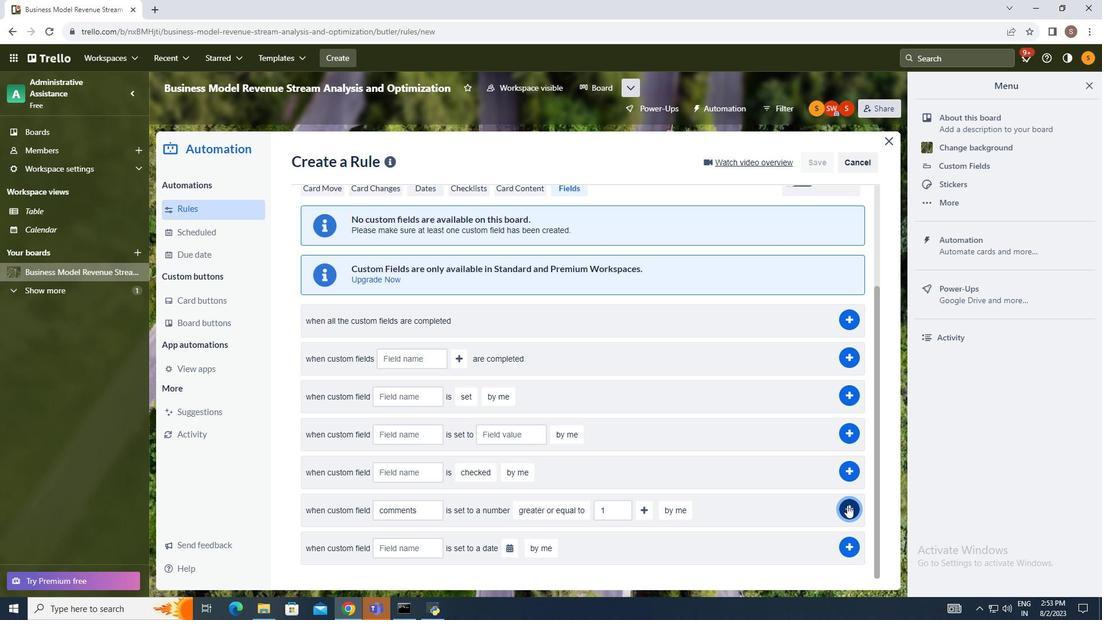 
Action: Mouse pressed left at (848, 506)
Screenshot: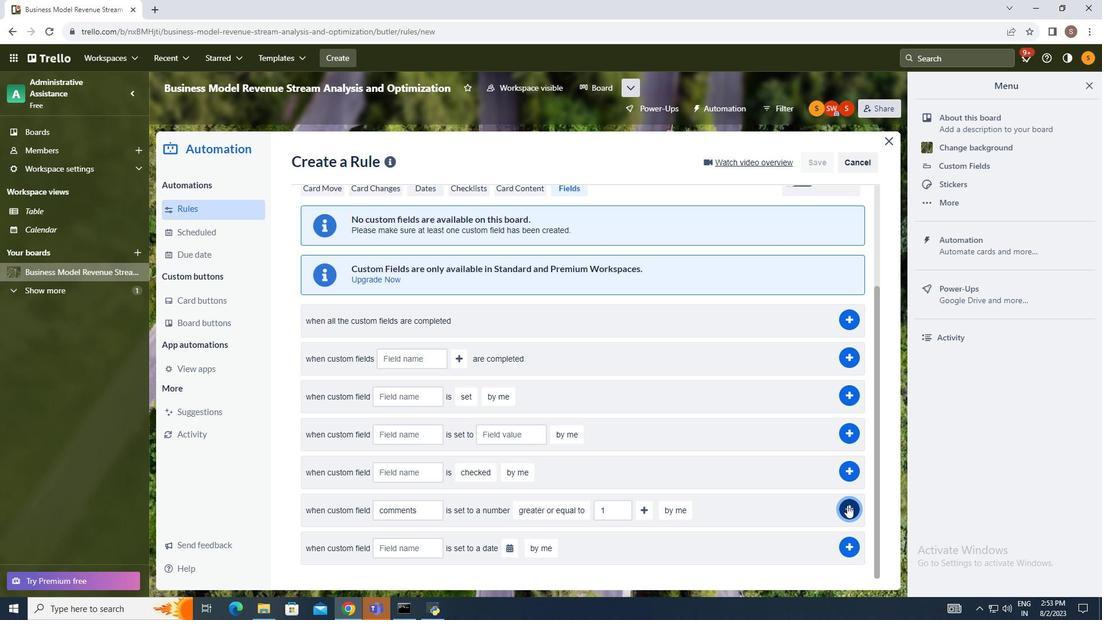 
Action: Mouse moved to (954, 453)
Screenshot: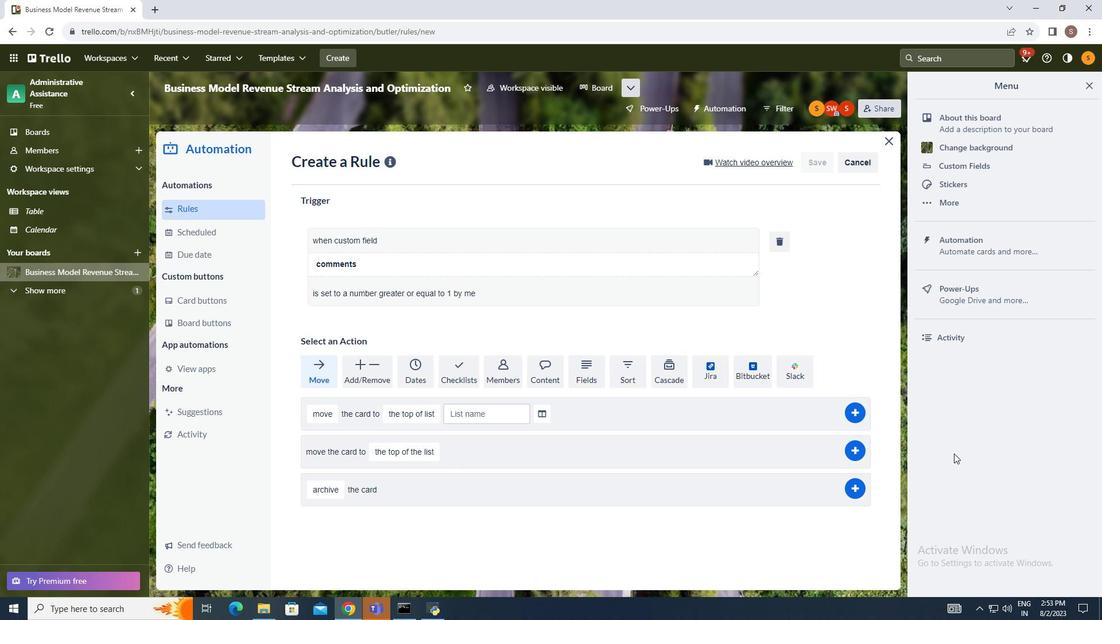 
